Task: Log work in the project AgileInsight for the issue 'Implement a new cloud-based talent management system for a company with advanced talent acquisition and performance evaluation features' spent time as '4w 5d 10h 46m' and remaining time as '2w 4d 11h 27m' and add a flag. Now add the issue to the epic 'DevOps automation'. Log work in the project AgileInsight for the issue 'Integrate a new appointment booking feature into an existing service provider mobile application to enhance convenience and scheduling for customers' spent time as '4w 5d 9h 38m' and remaining time as '5w 3d 1h 7m' and clone the issue. Now add the issue to the epic 'Data center consolidation'
Action: Mouse moved to (232, 68)
Screenshot: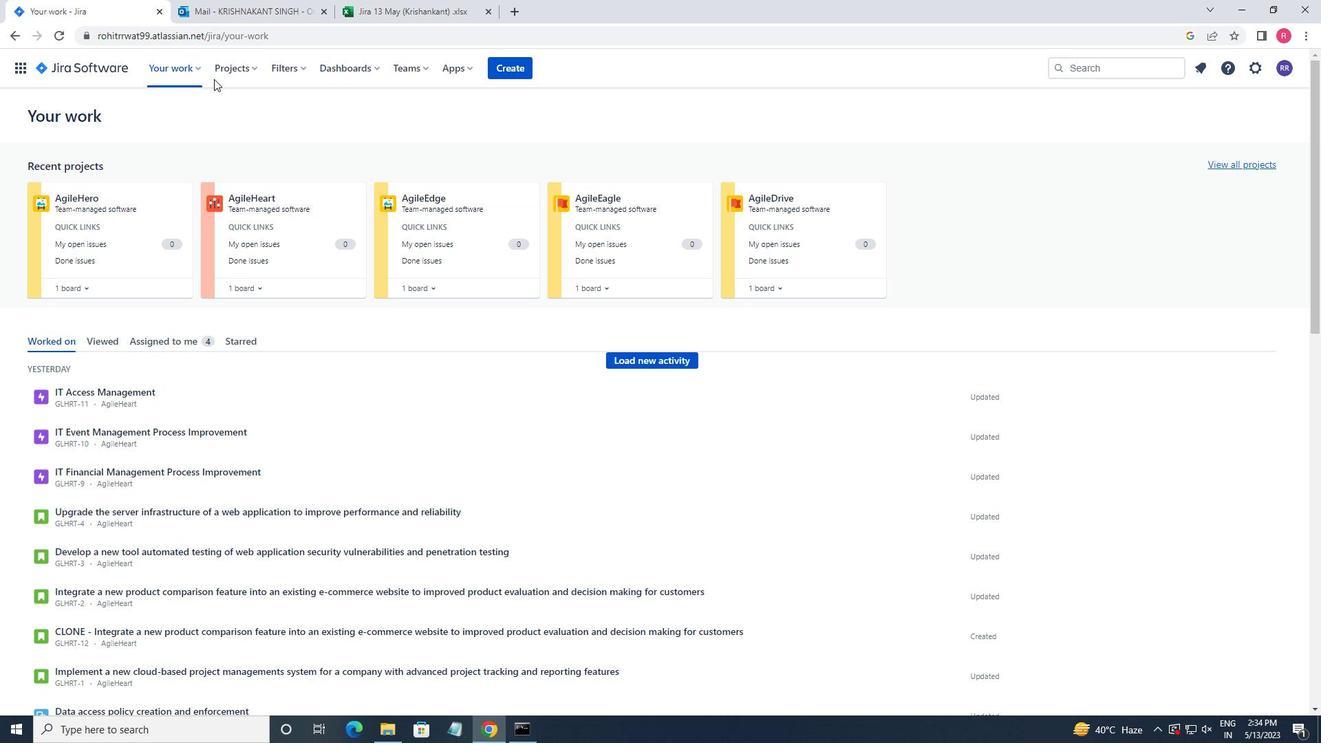 
Action: Mouse pressed left at (232, 68)
Screenshot: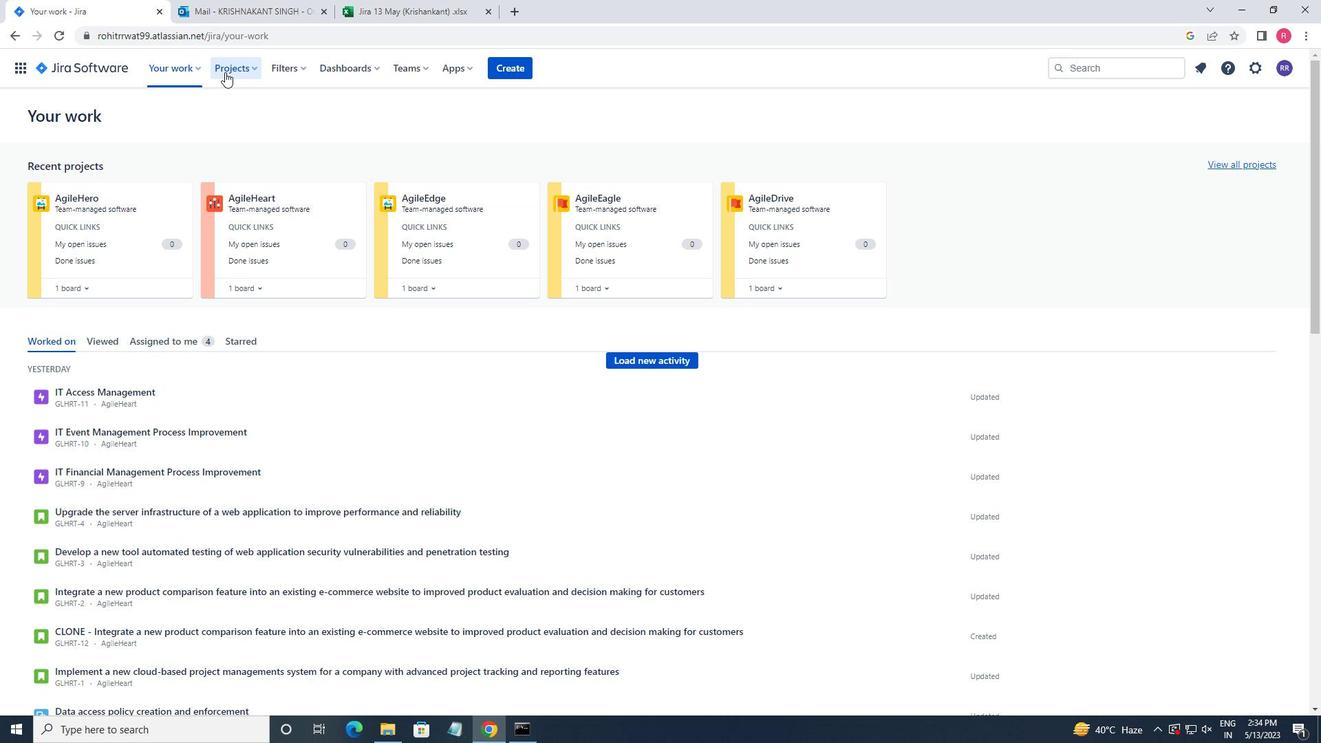 
Action: Mouse moved to (258, 136)
Screenshot: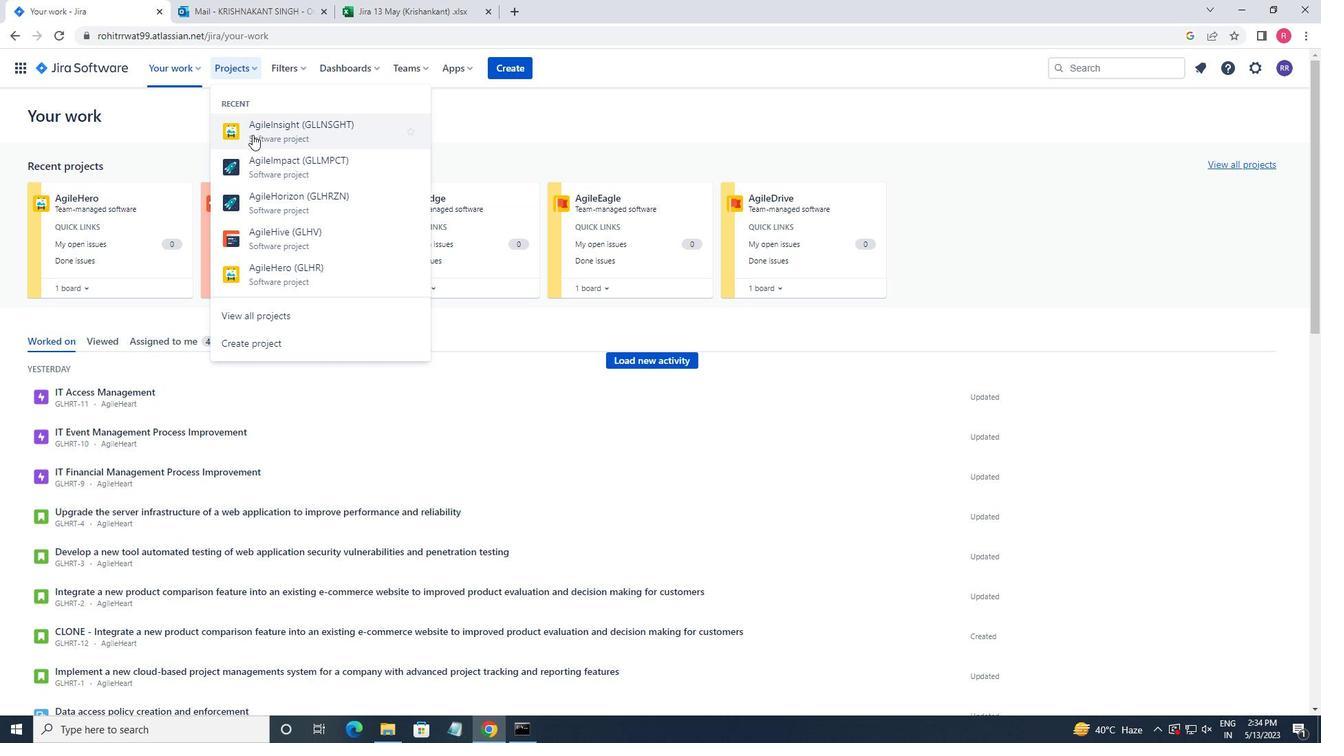 
Action: Mouse pressed left at (258, 136)
Screenshot: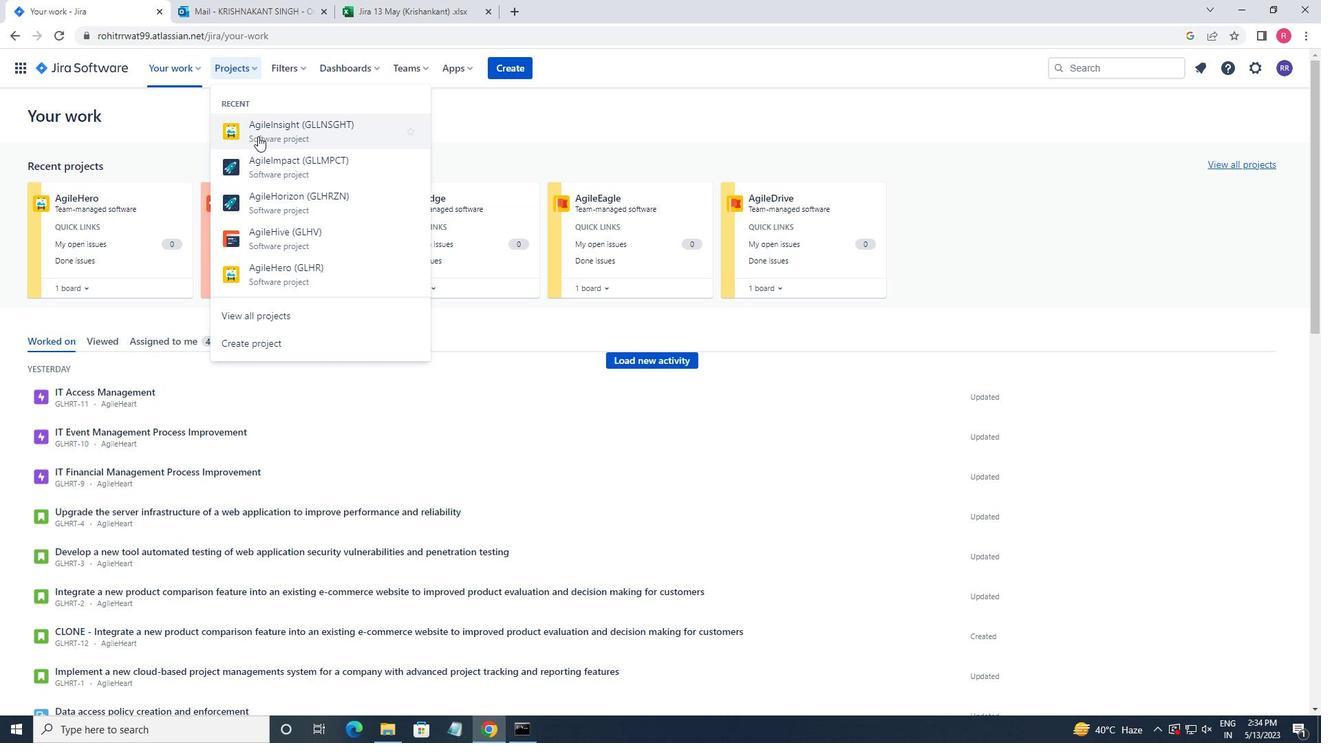 
Action: Mouse moved to (48, 214)
Screenshot: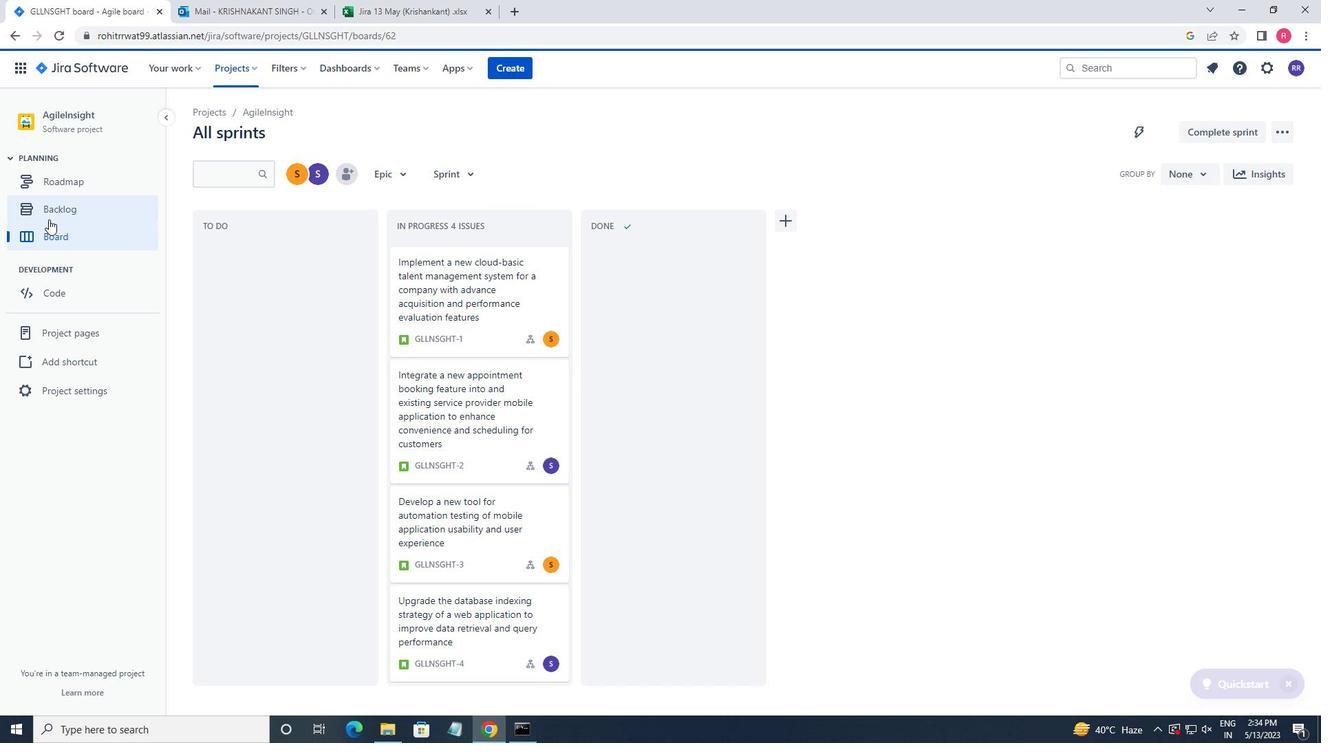 
Action: Mouse pressed left at (48, 214)
Screenshot: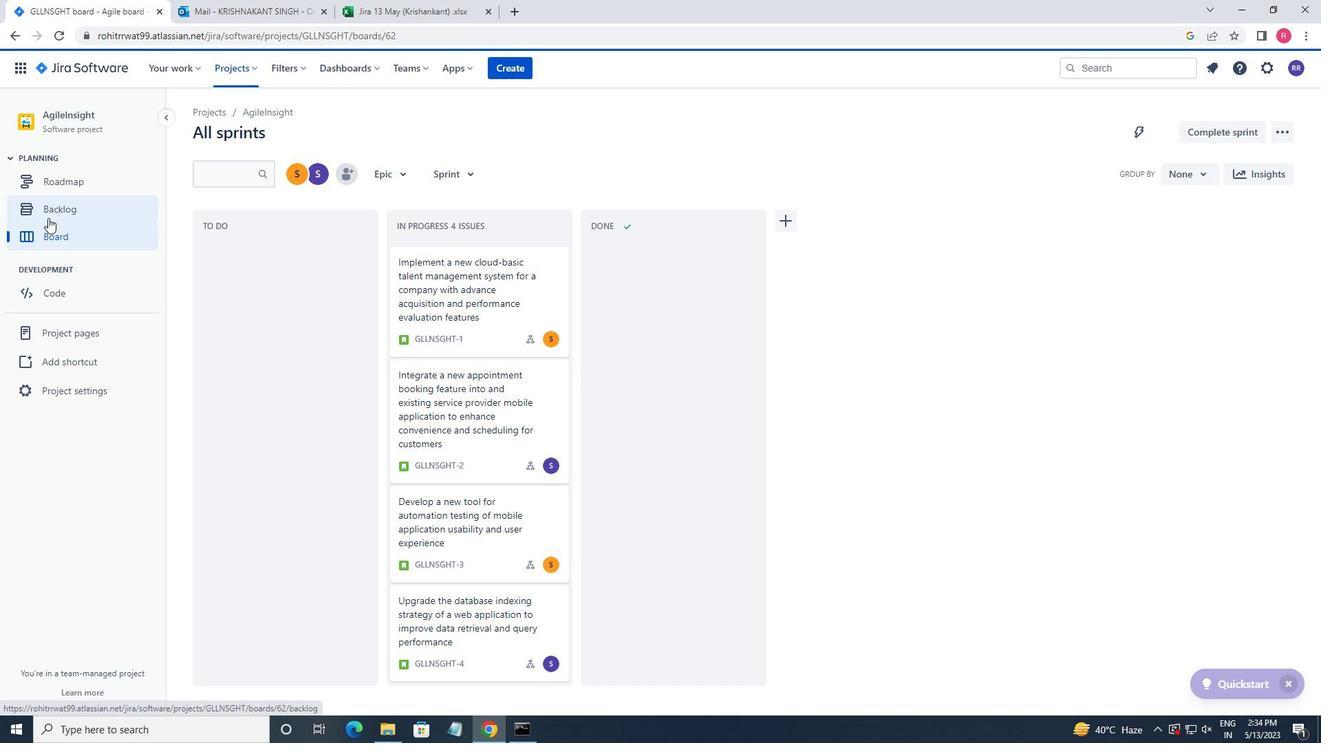 
Action: Mouse moved to (1051, 259)
Screenshot: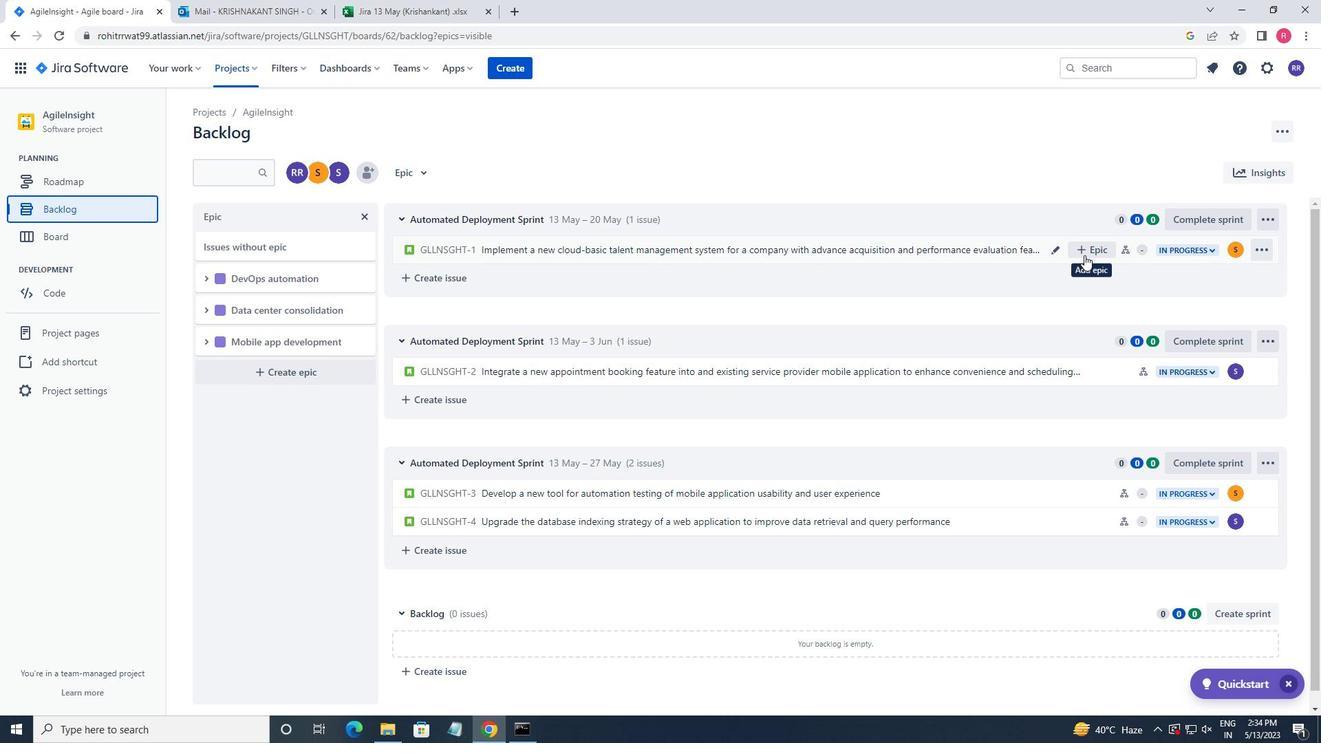 
Action: Mouse pressed left at (1051, 259)
Screenshot: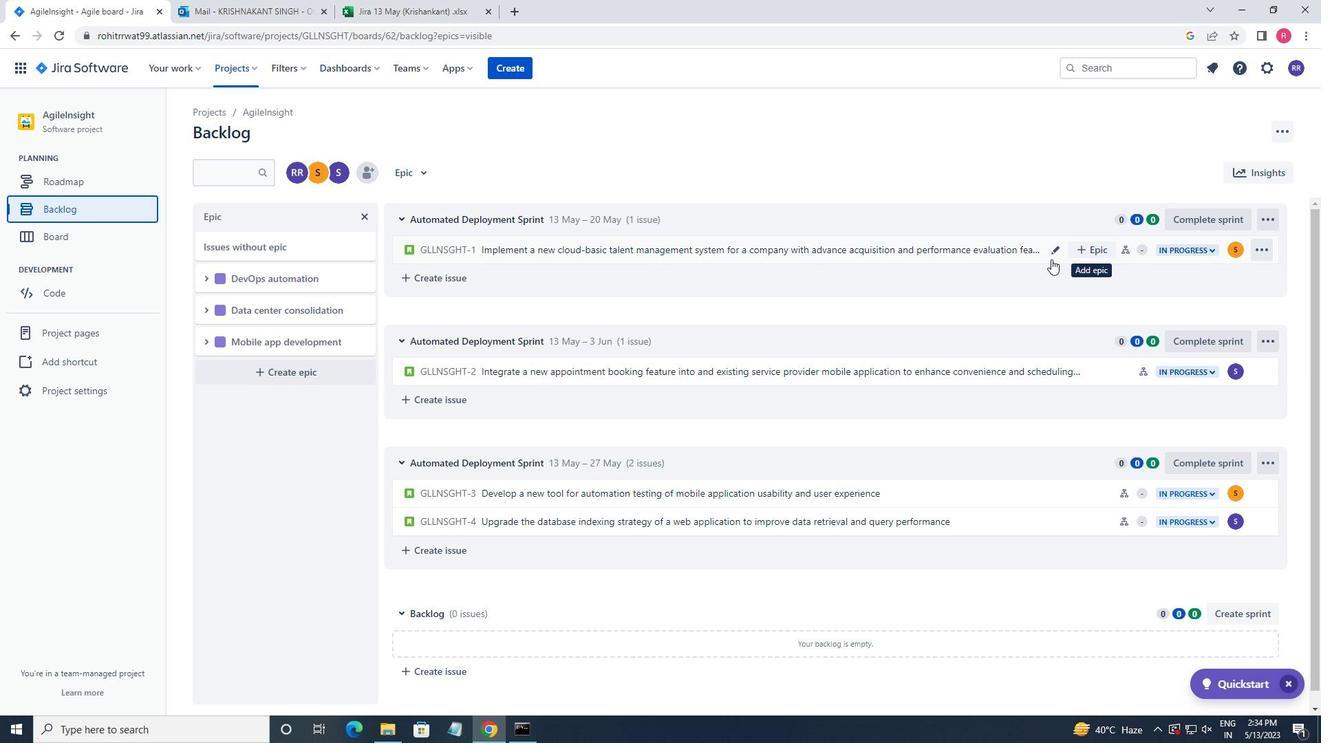 
Action: Mouse moved to (1266, 216)
Screenshot: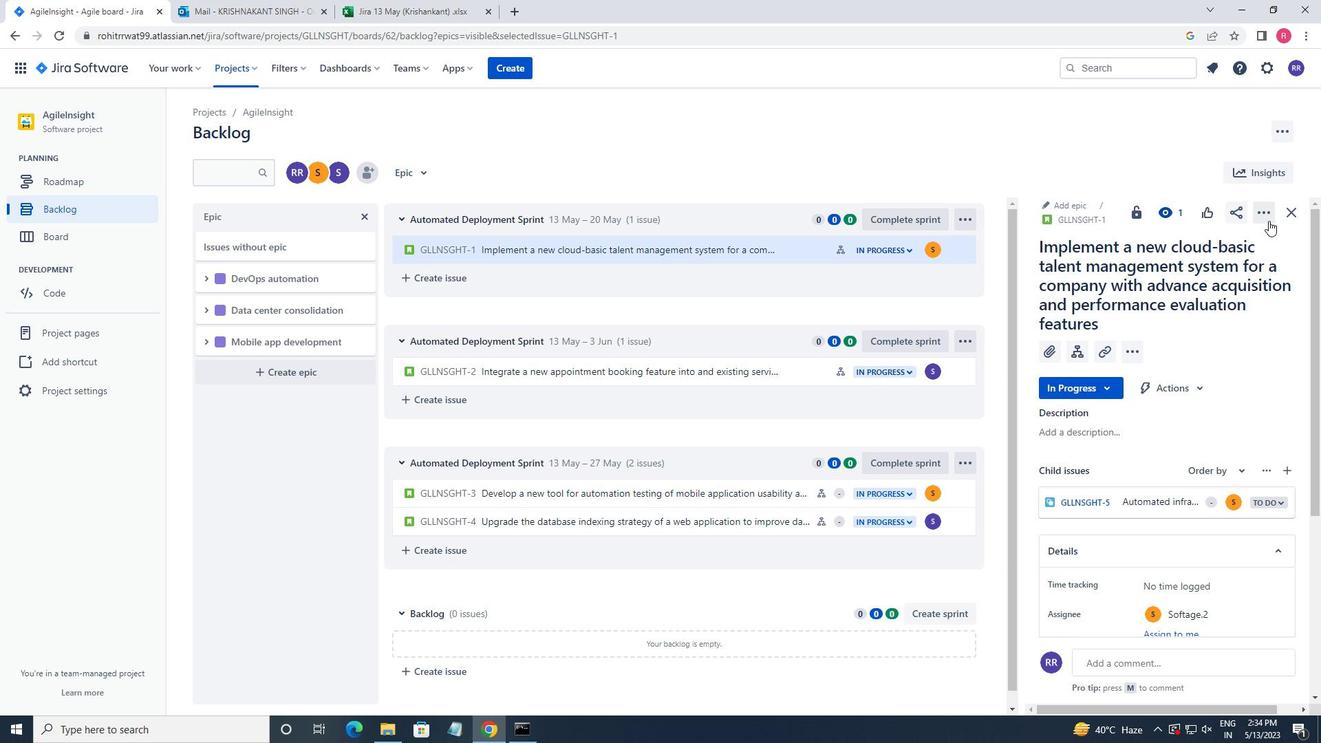 
Action: Mouse pressed left at (1266, 216)
Screenshot: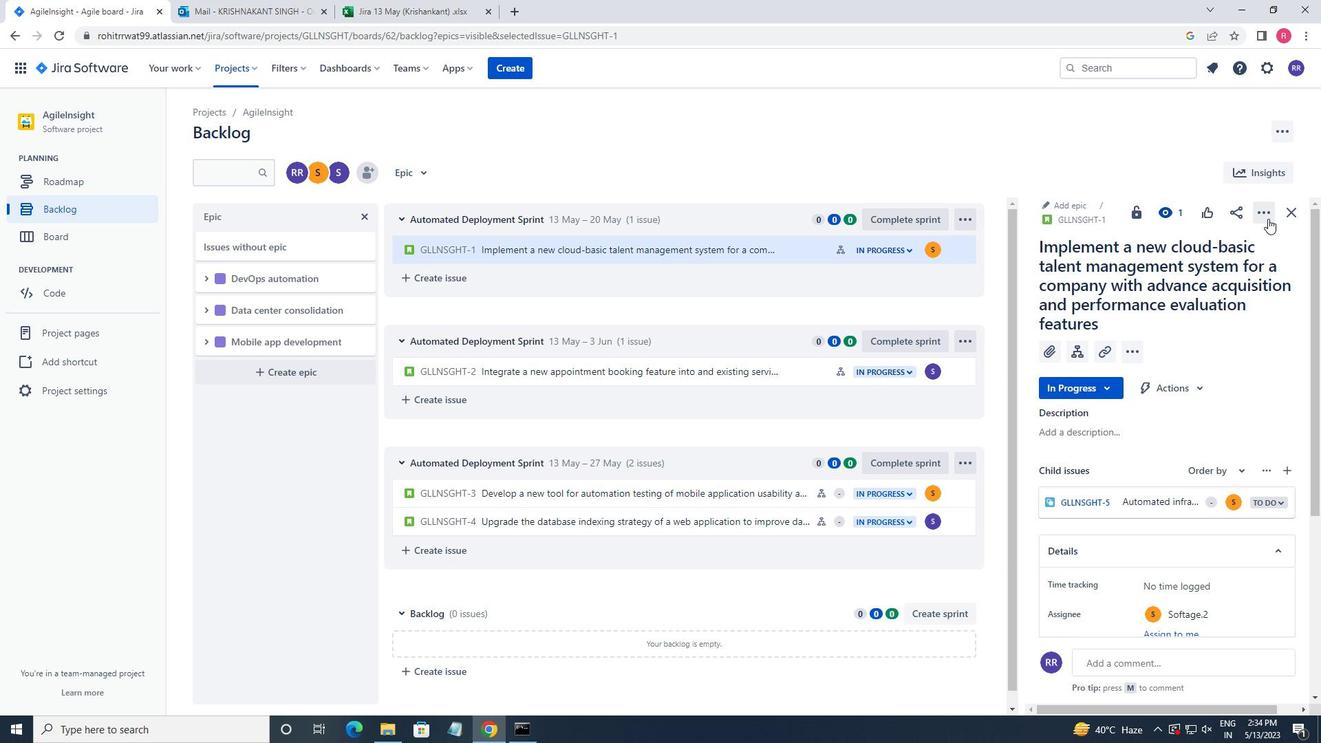 
Action: Mouse moved to (1222, 246)
Screenshot: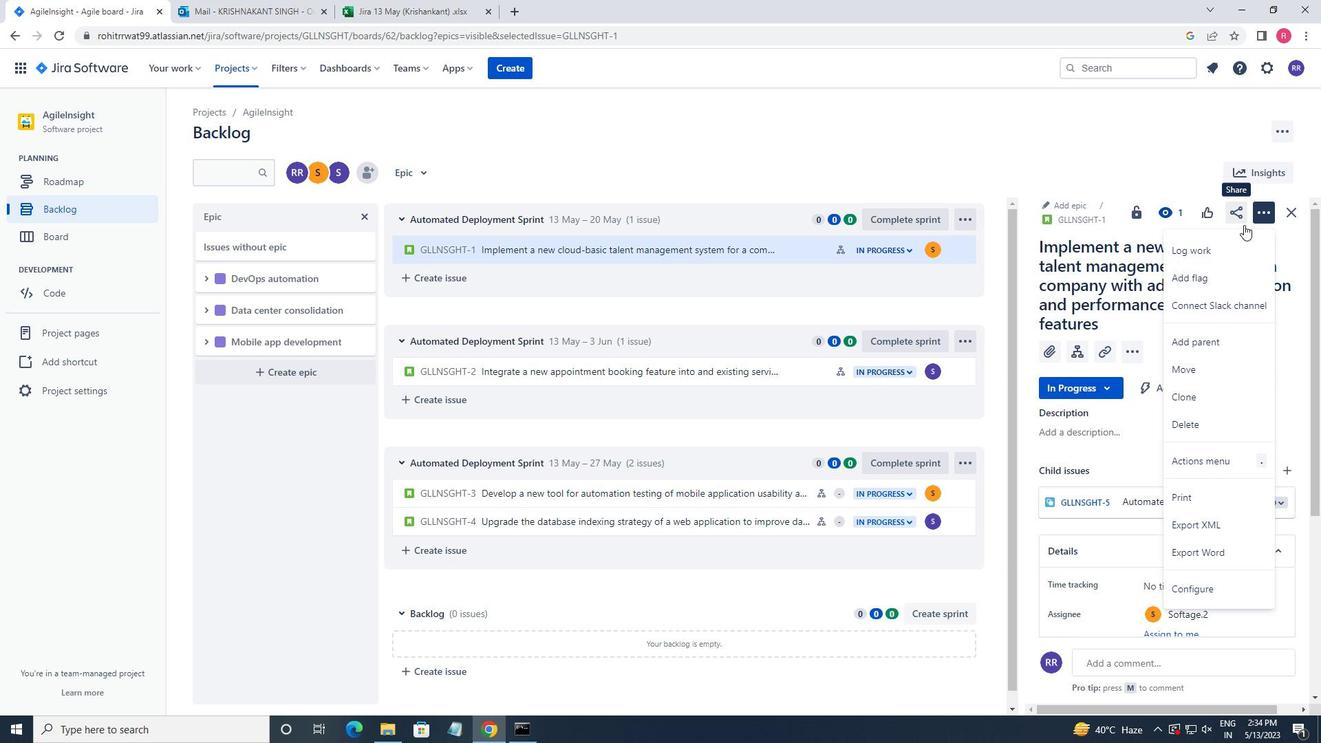 
Action: Mouse pressed left at (1222, 246)
Screenshot: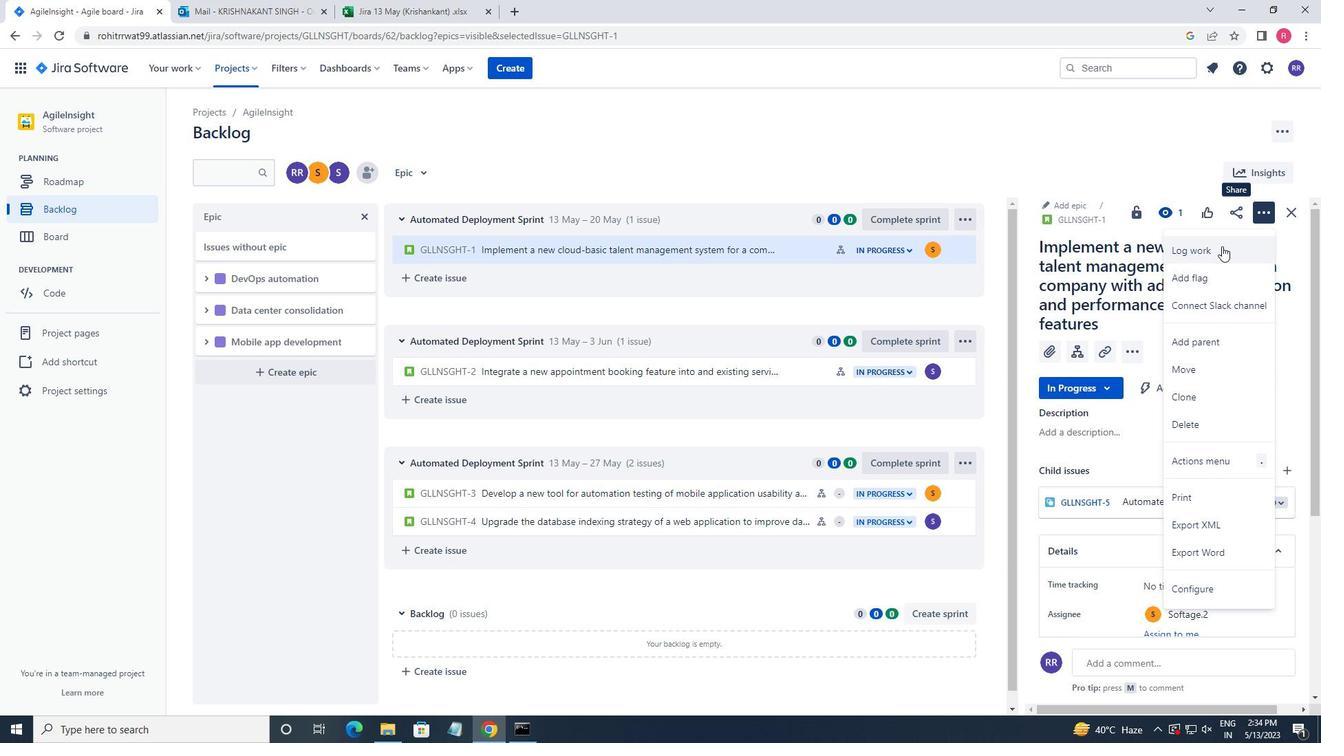 
Action: Mouse moved to (1118, 251)
Screenshot: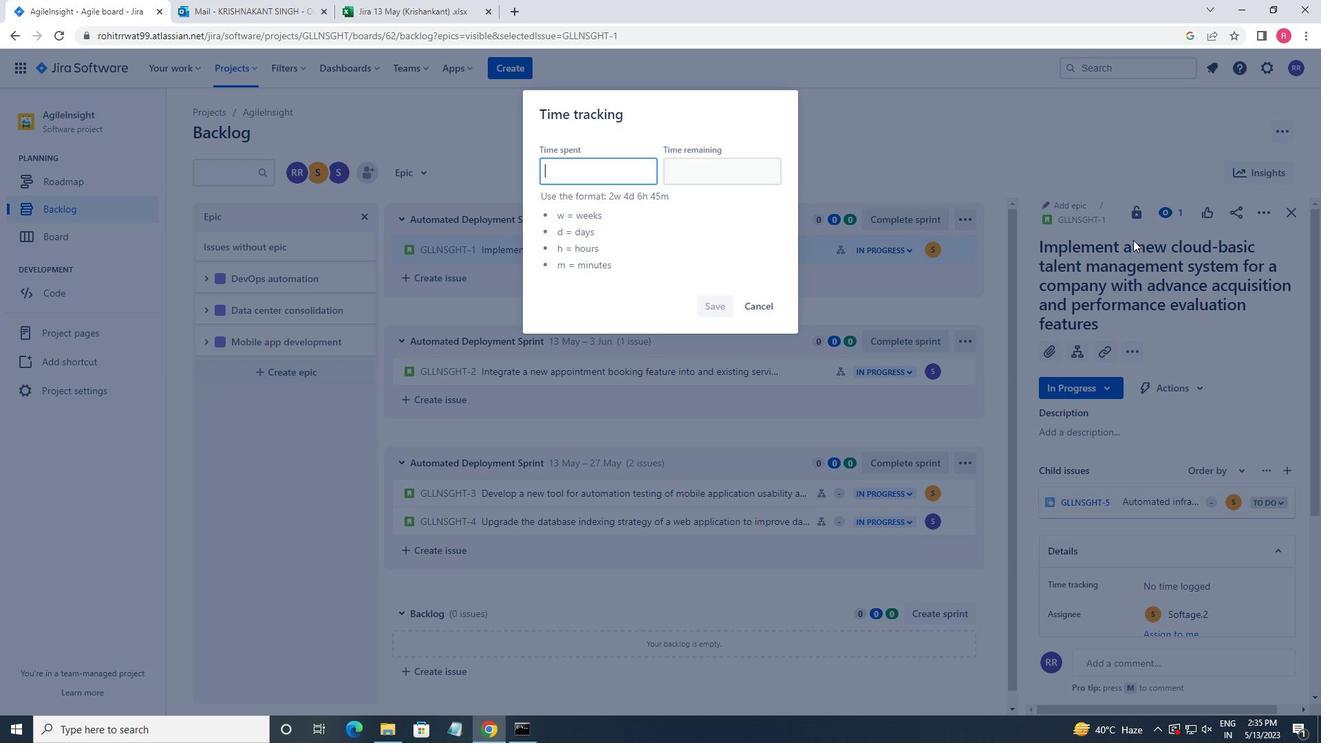 
Action: Key pressed 2w<Key.space>4d<Key.space>11h<Key.space>27m<Key.tab>
Screenshot: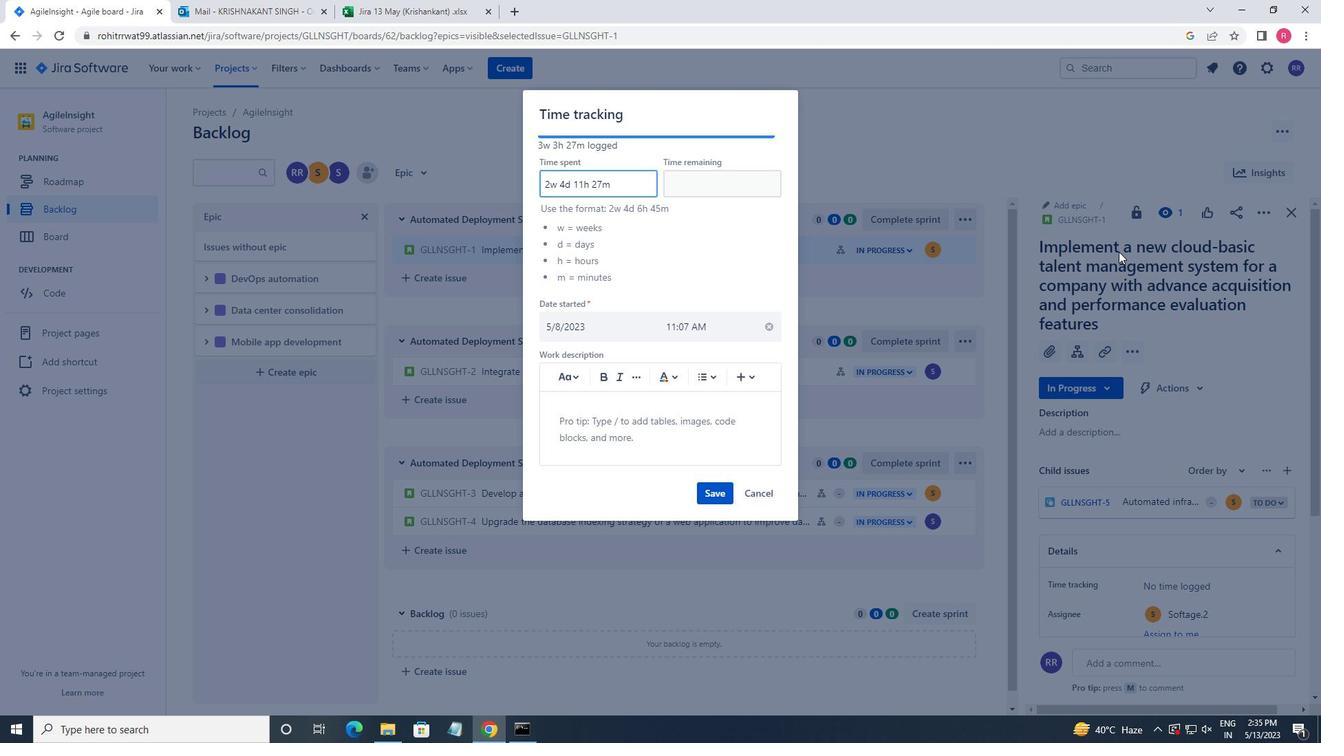 
Action: Mouse moved to (635, 192)
Screenshot: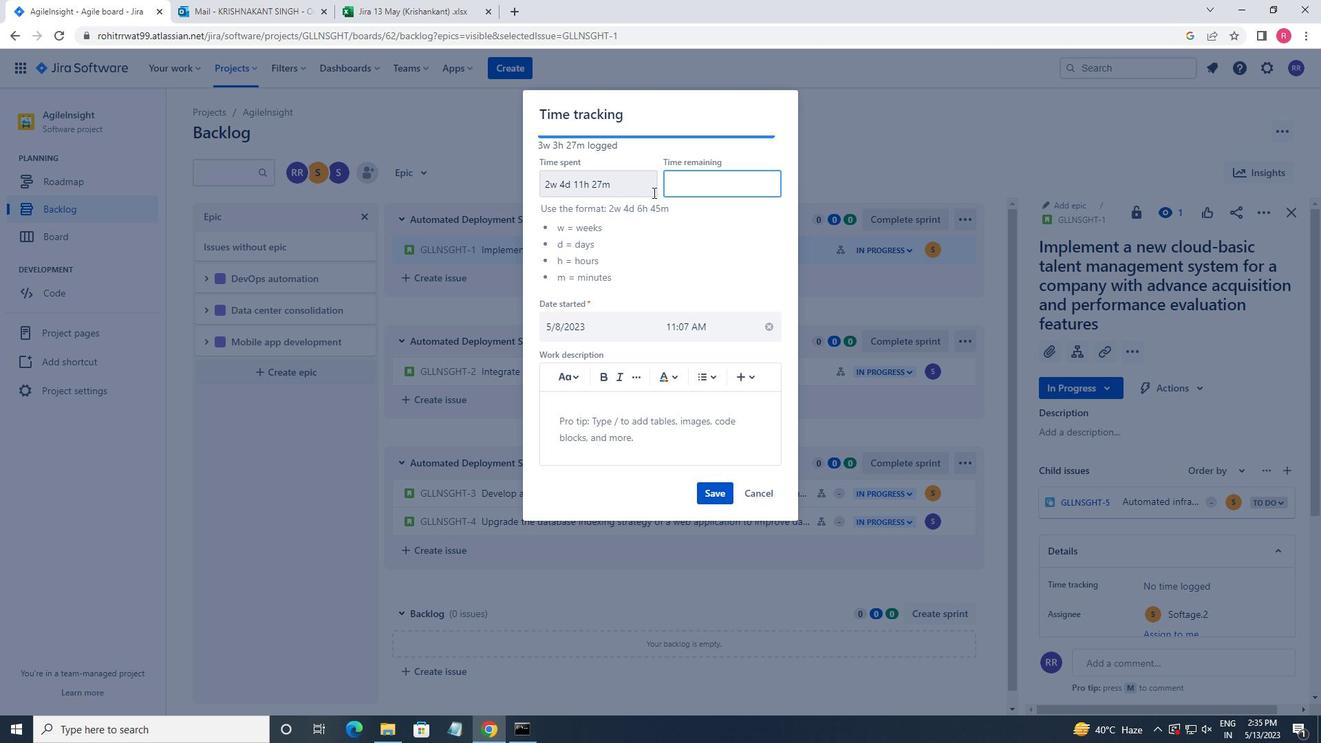 
Action: Mouse pressed left at (635, 192)
Screenshot: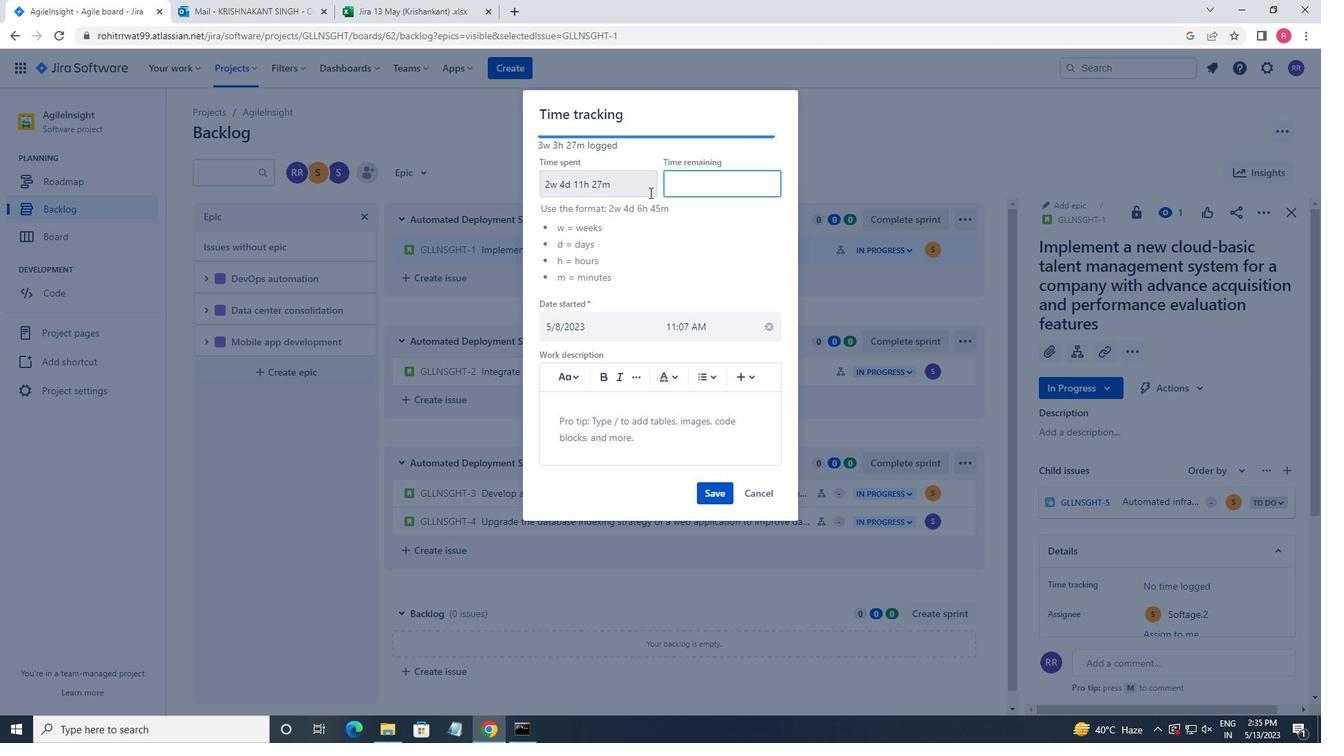 
Action: Key pressed <Key.backspace><Key.backspace><Key.backspace><Key.backspace><Key.backspace><Key.backspace><Key.backspace><Key.backspace><Key.backspace><Key.backspace><Key.backspace><Key.backspace><Key.backspace><Key.backspace><Key.backspace><Key.backspace><Key.backspace><Key.backspace><Key.backspace><Key.backspace><Key.backspace><Key.backspace><Key.backspace><Key.backspace><Key.backspace><Key.backspace><Key.backspace>4w<Key.space>5d<Key.space>100<Key.backspace>h<Key.space>46m<Key.tab>2w<Key.space>4d<Key.space>11h<Key.space>27m
Screenshot: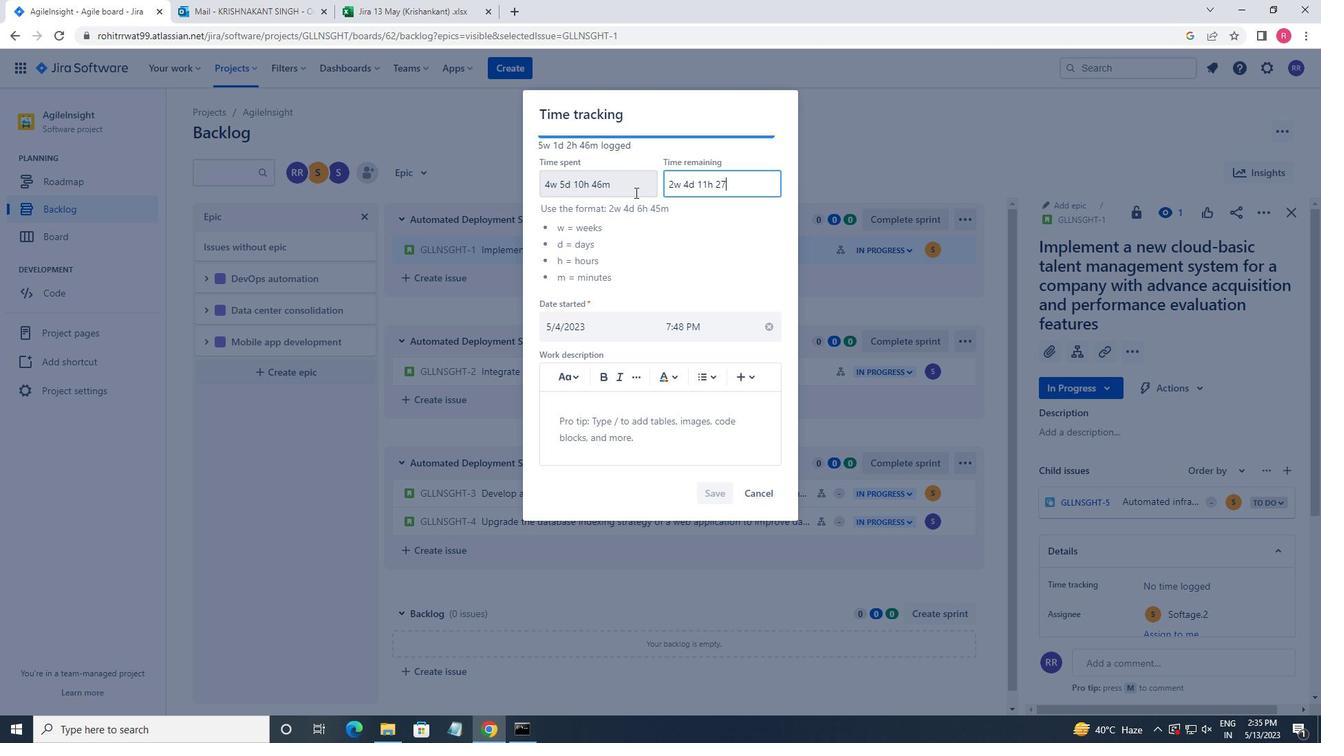 
Action: Mouse moved to (703, 497)
Screenshot: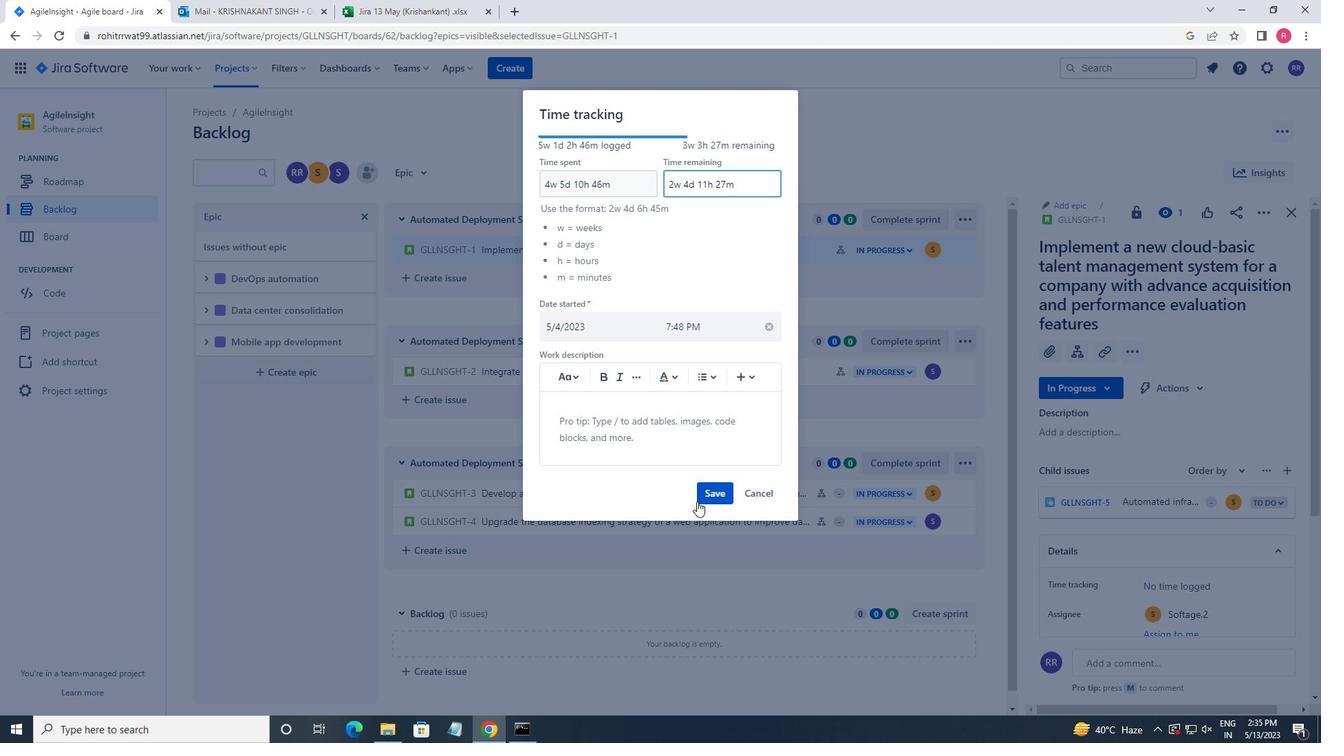 
Action: Mouse pressed left at (703, 497)
Screenshot: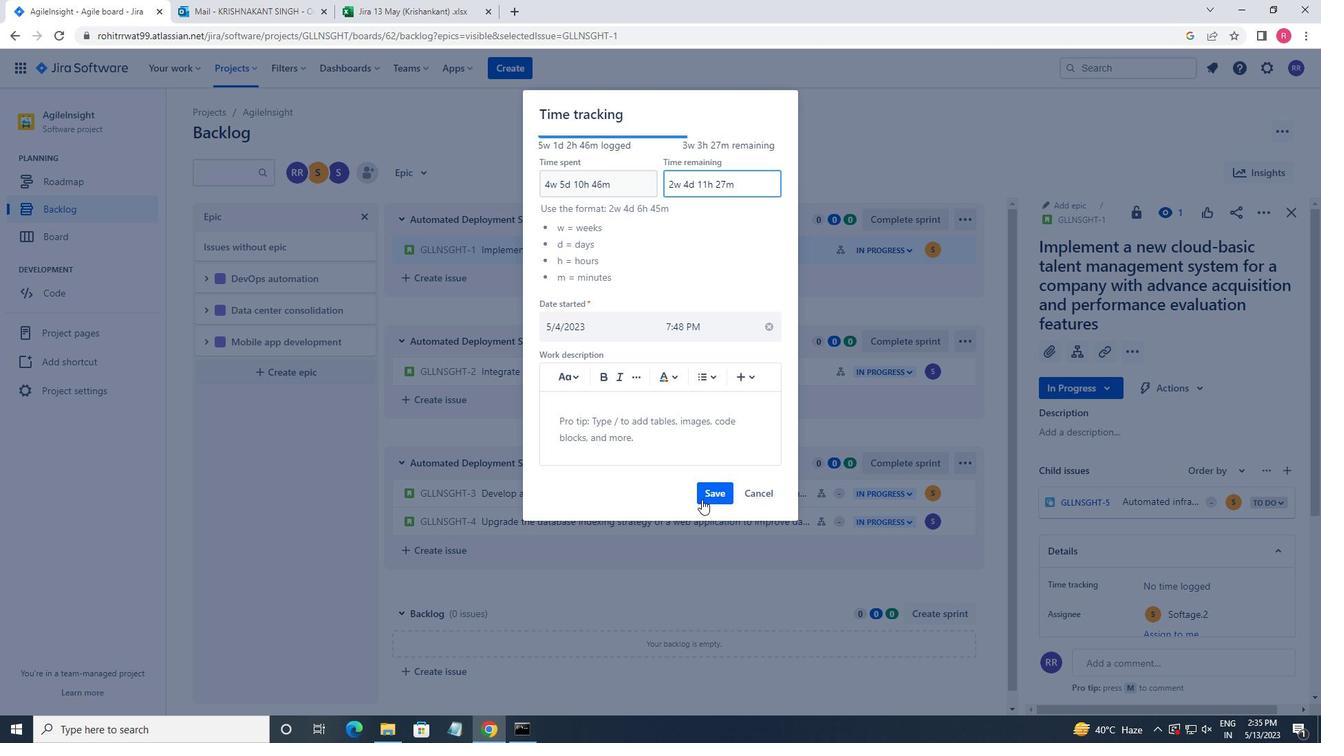 
Action: Mouse moved to (1267, 204)
Screenshot: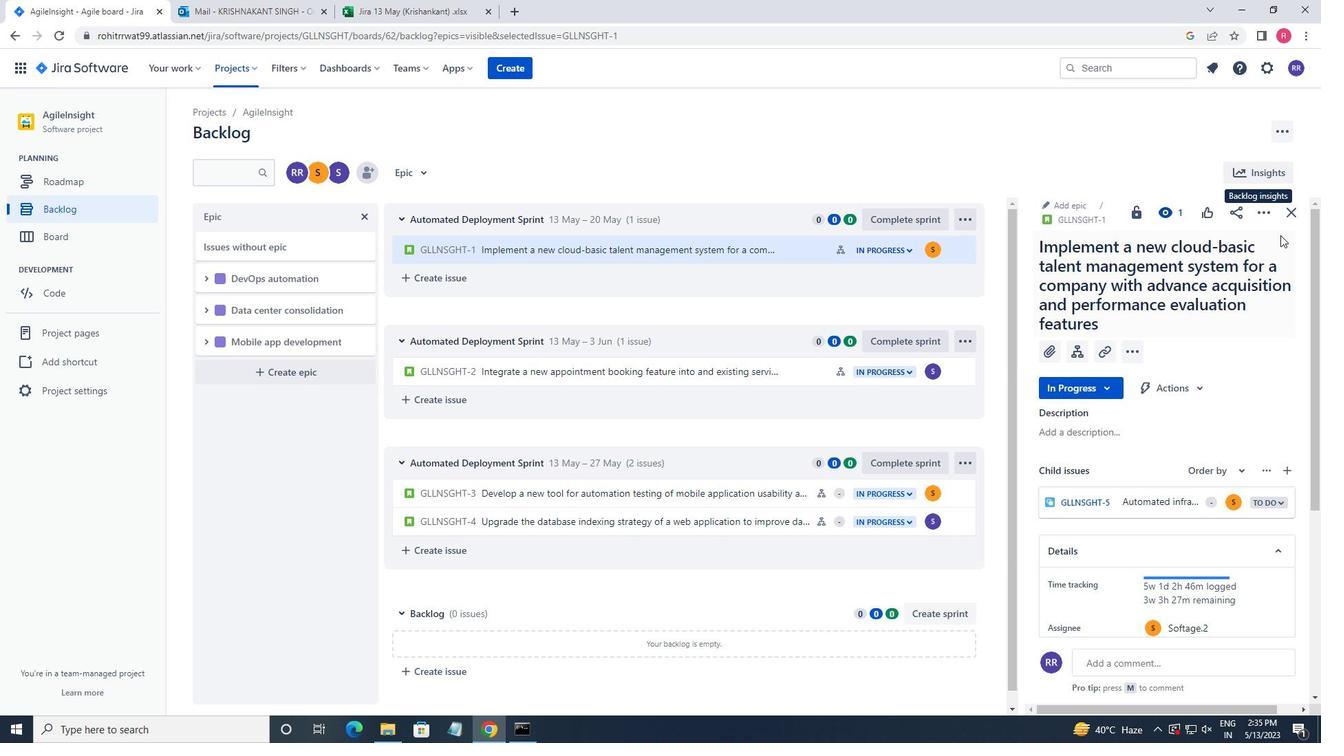 
Action: Mouse pressed left at (1267, 204)
Screenshot: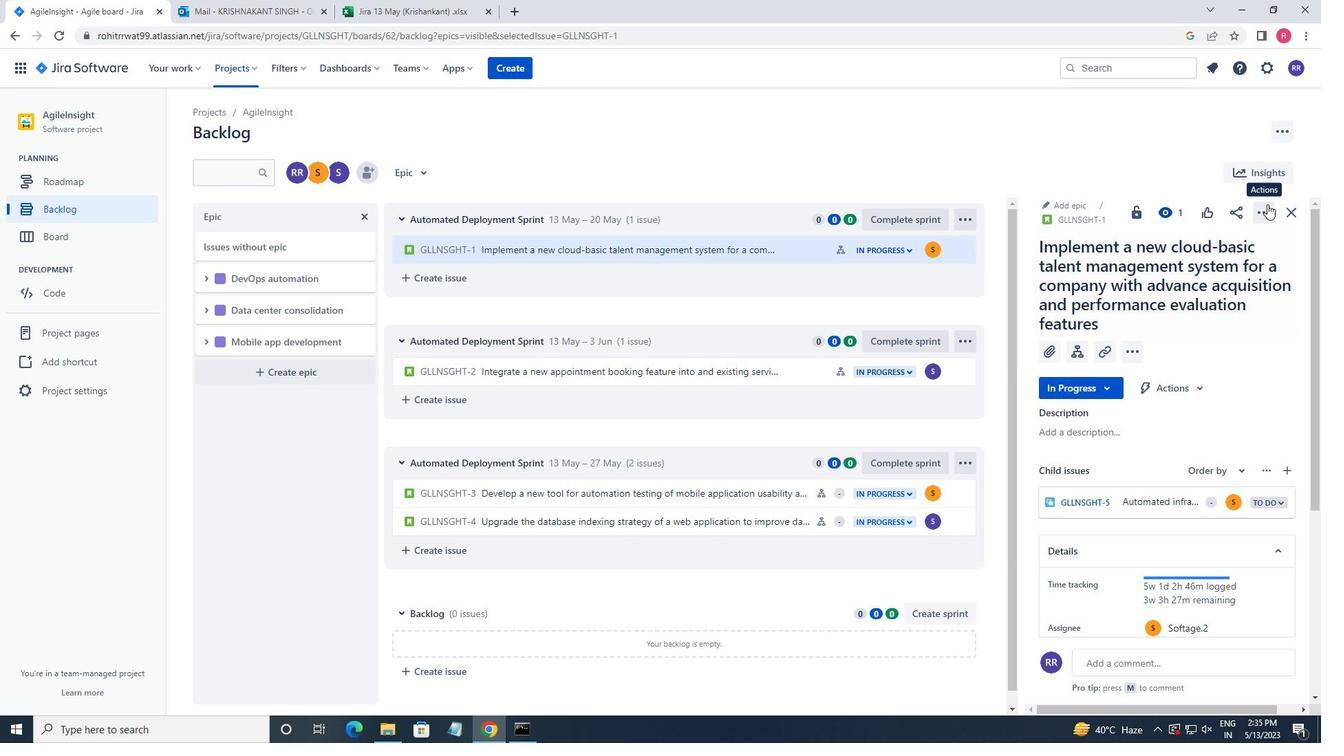 
Action: Mouse moved to (1220, 281)
Screenshot: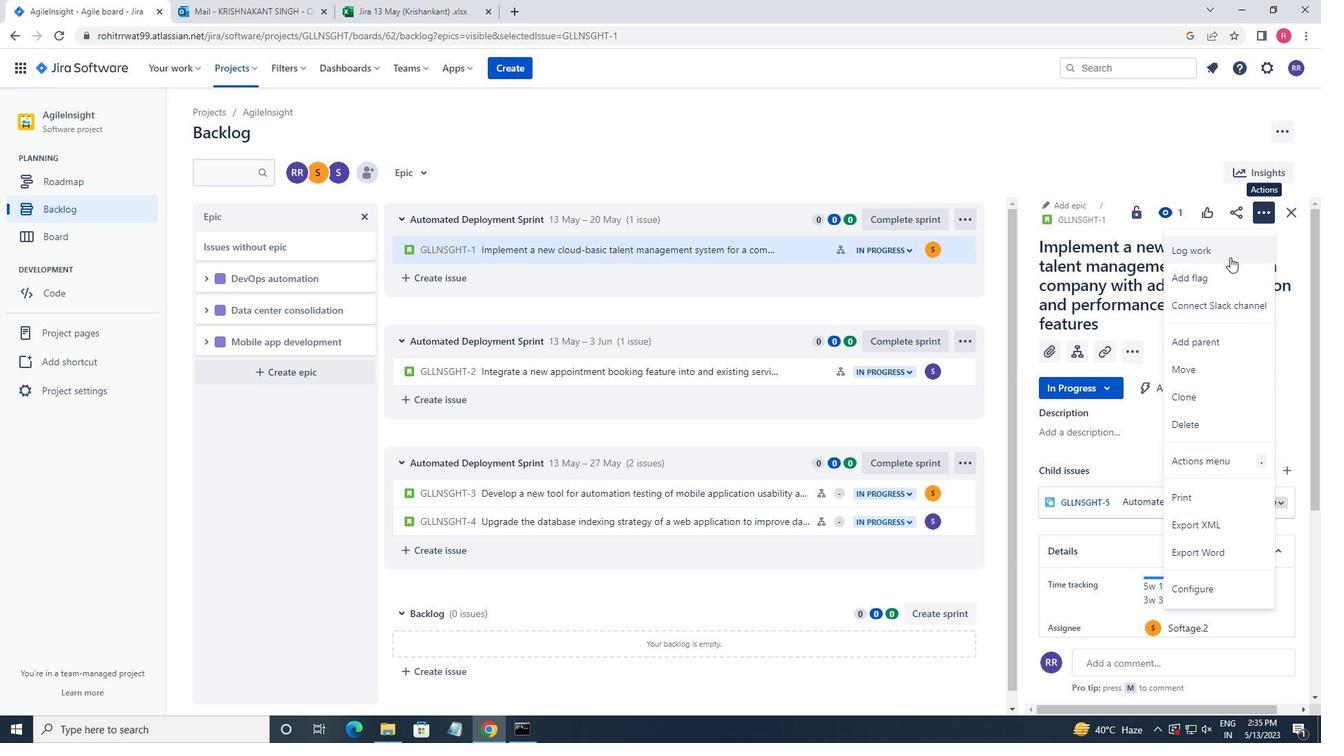 
Action: Mouse pressed left at (1220, 281)
Screenshot: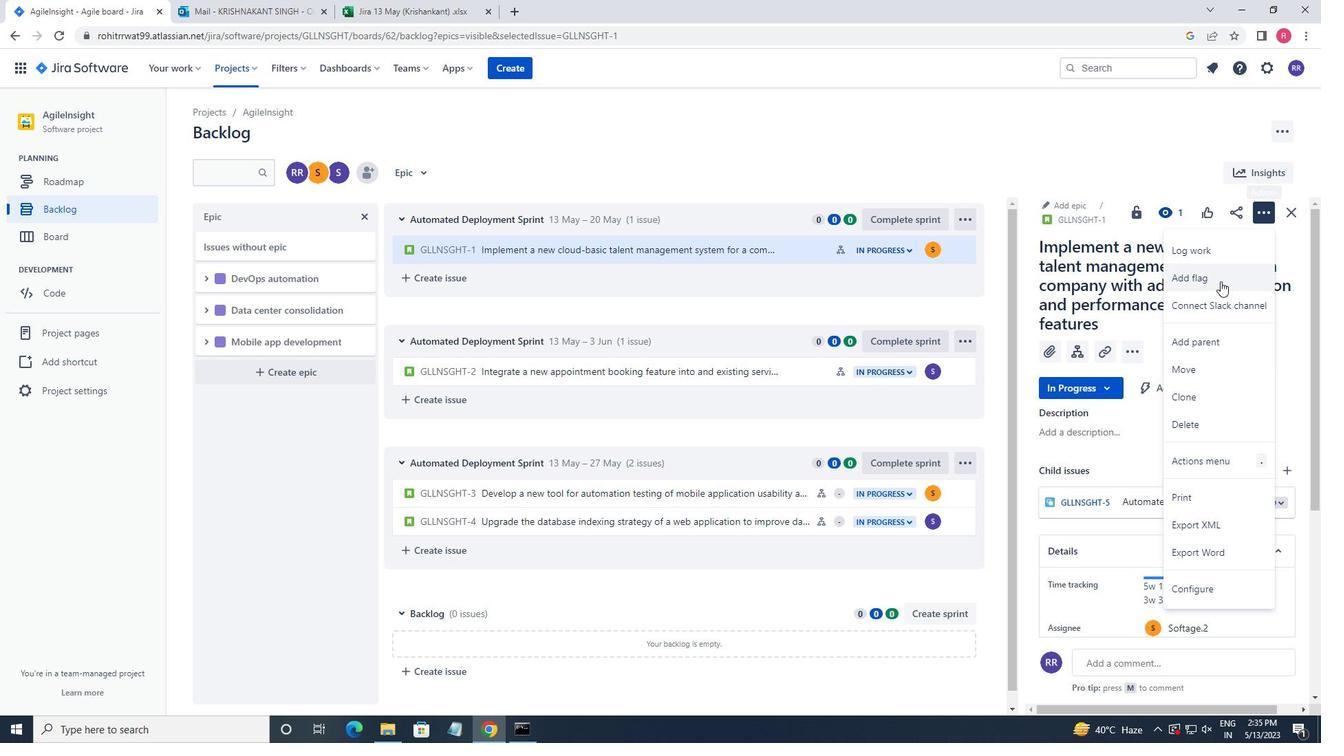 
Action: Mouse moved to (789, 252)
Screenshot: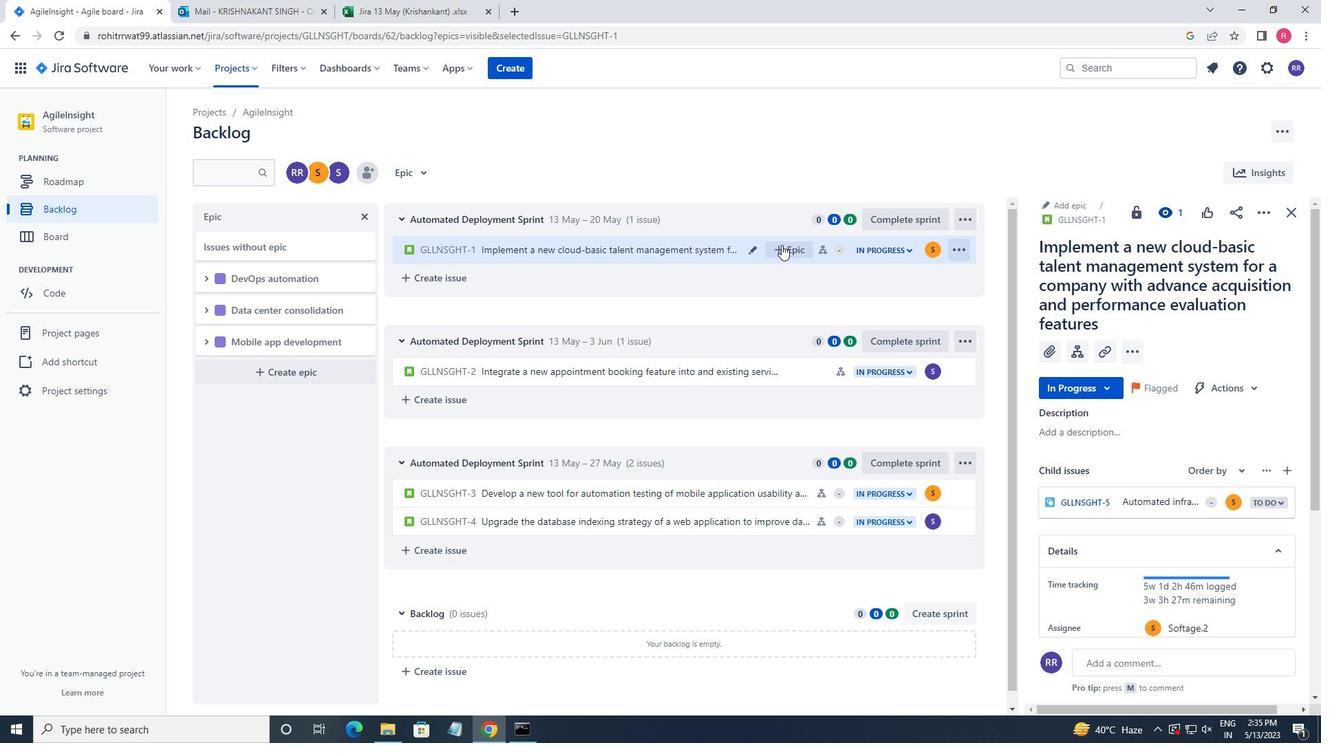
Action: Mouse pressed left at (789, 252)
Screenshot: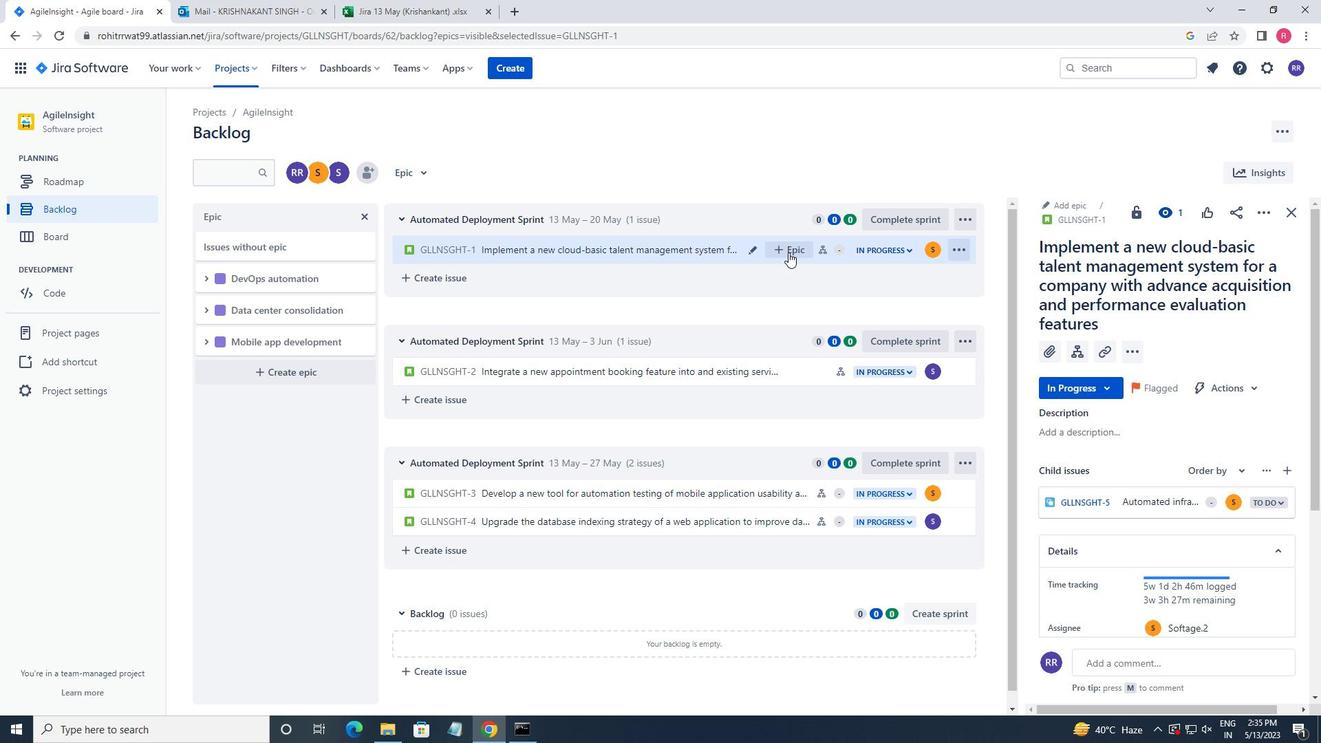 
Action: Mouse moved to (862, 351)
Screenshot: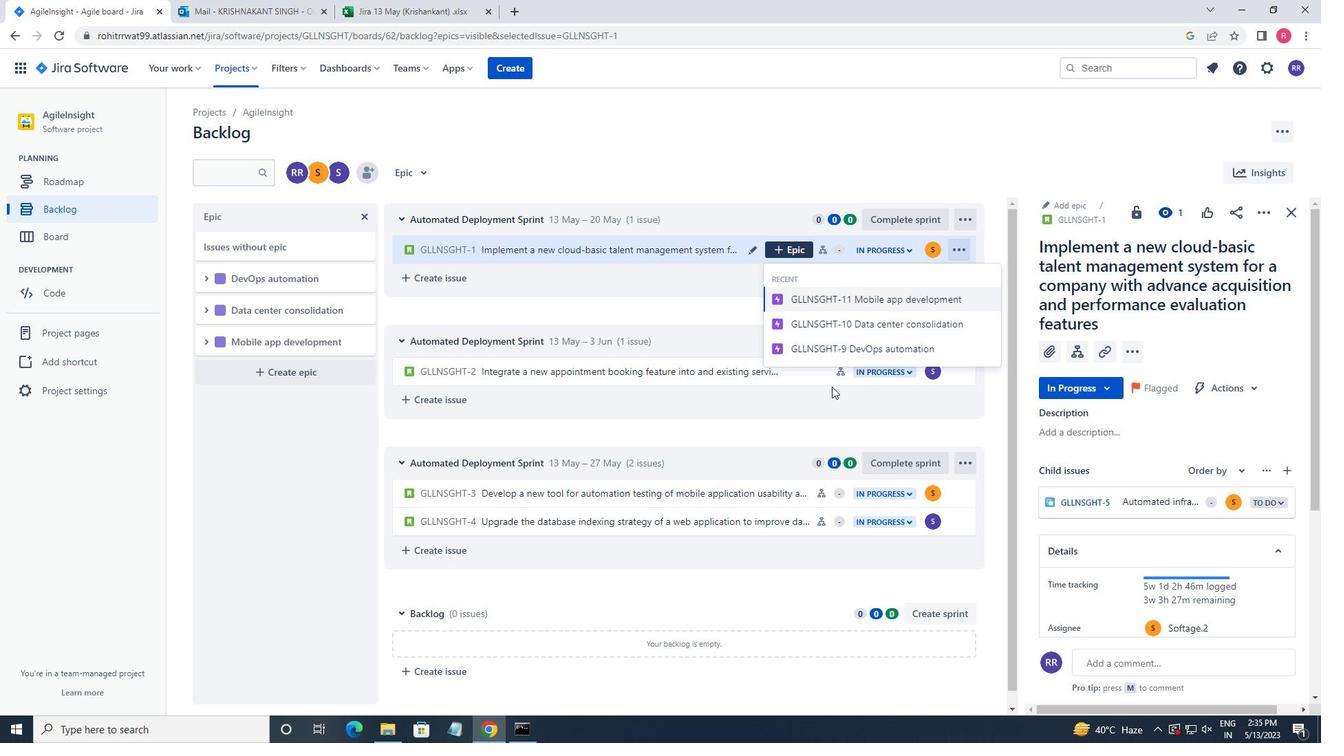 
Action: Mouse pressed left at (862, 351)
Screenshot: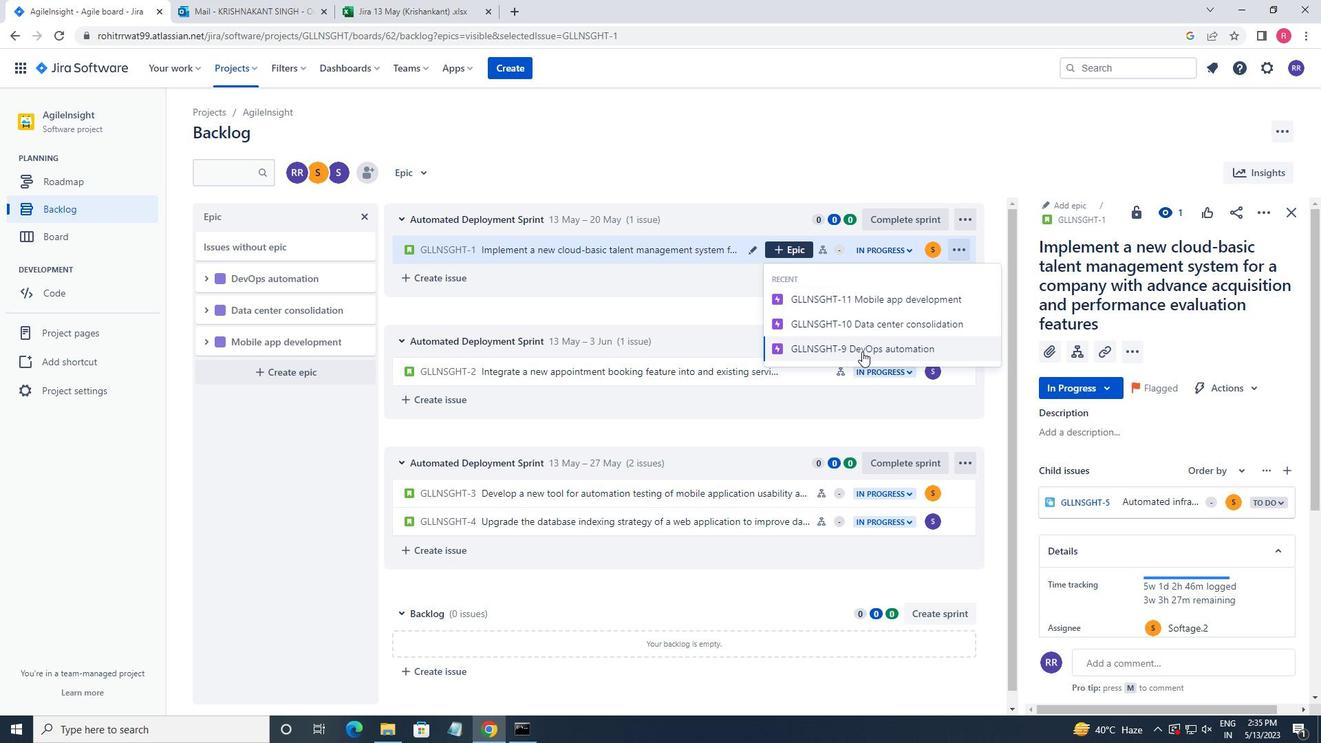
Action: Mouse moved to (815, 379)
Screenshot: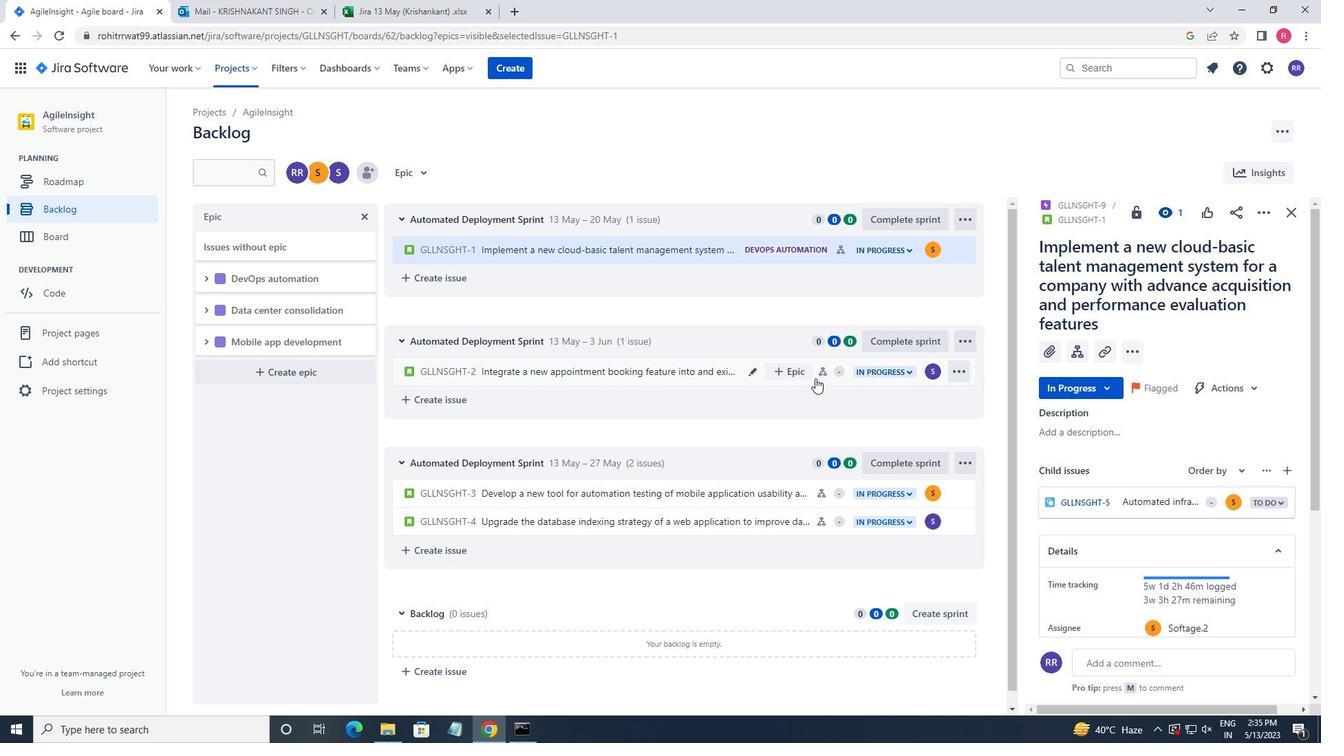 
Action: Mouse pressed left at (815, 379)
Screenshot: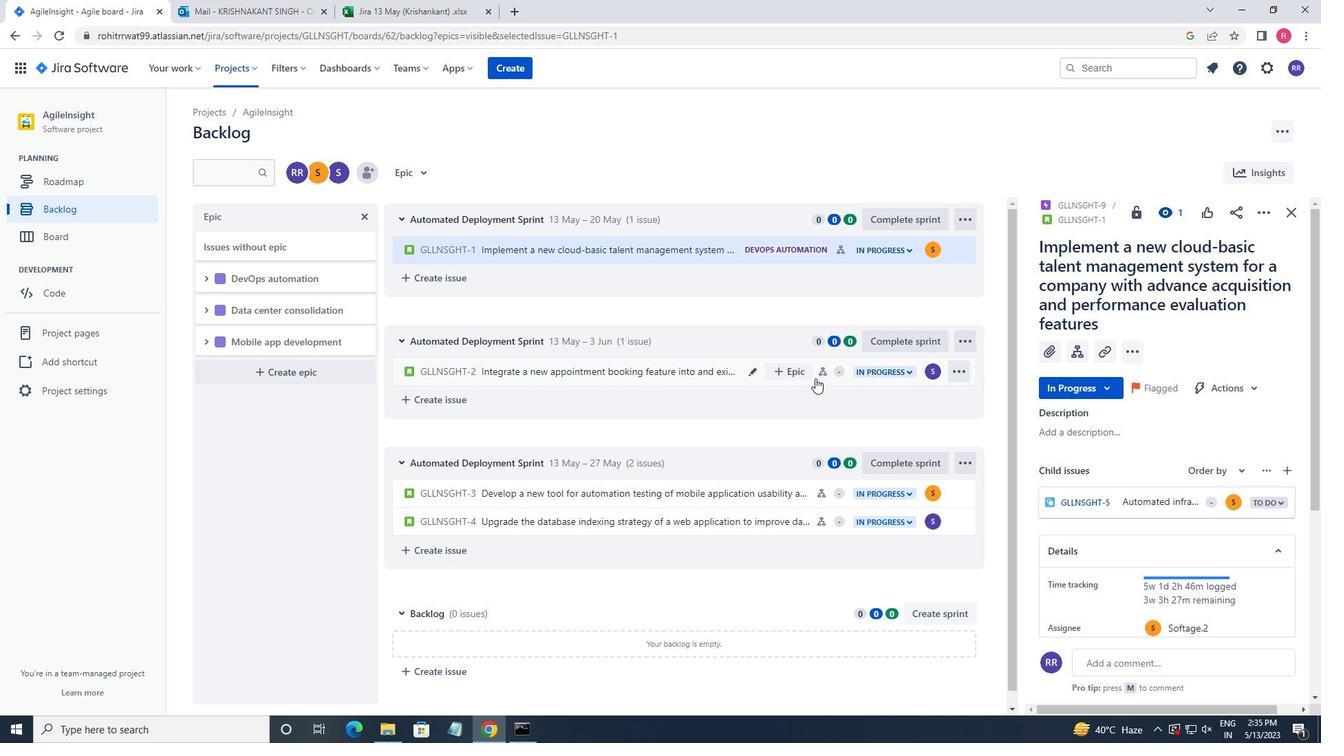 
Action: Mouse moved to (1273, 215)
Screenshot: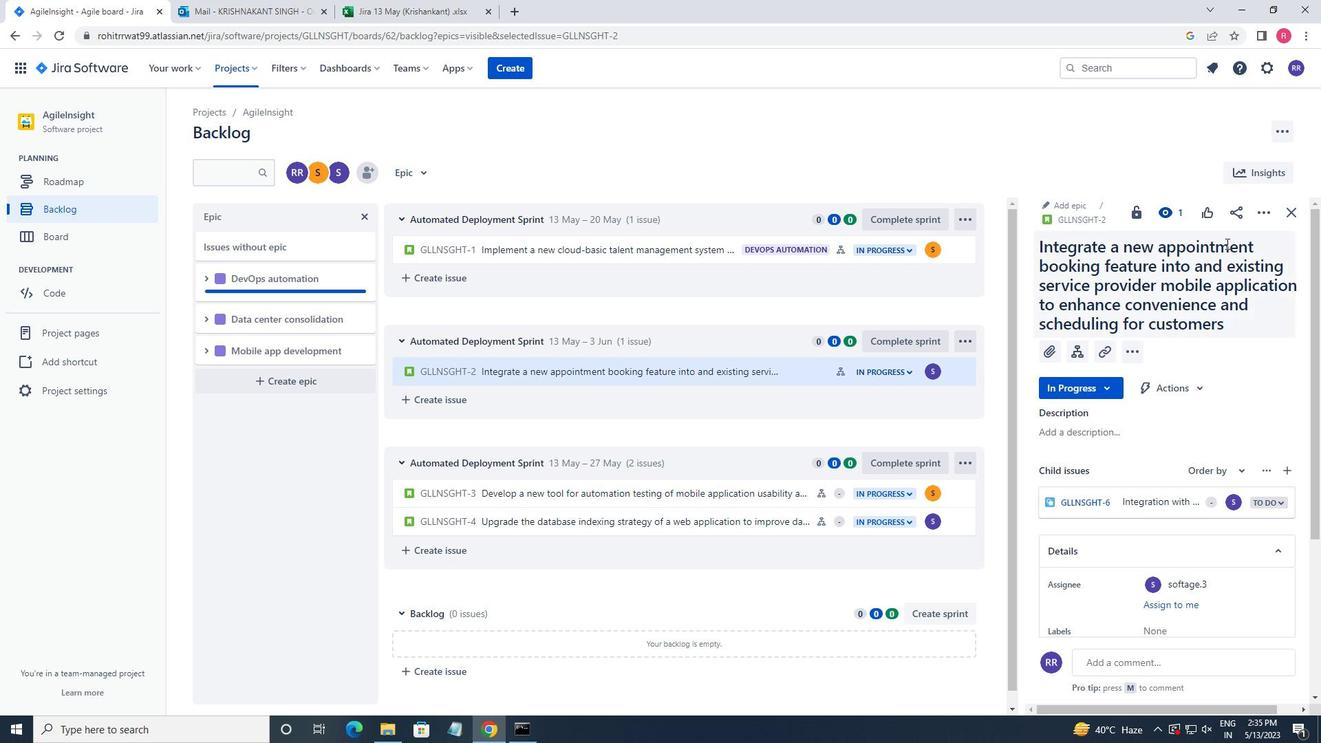 
Action: Mouse pressed left at (1273, 215)
Screenshot: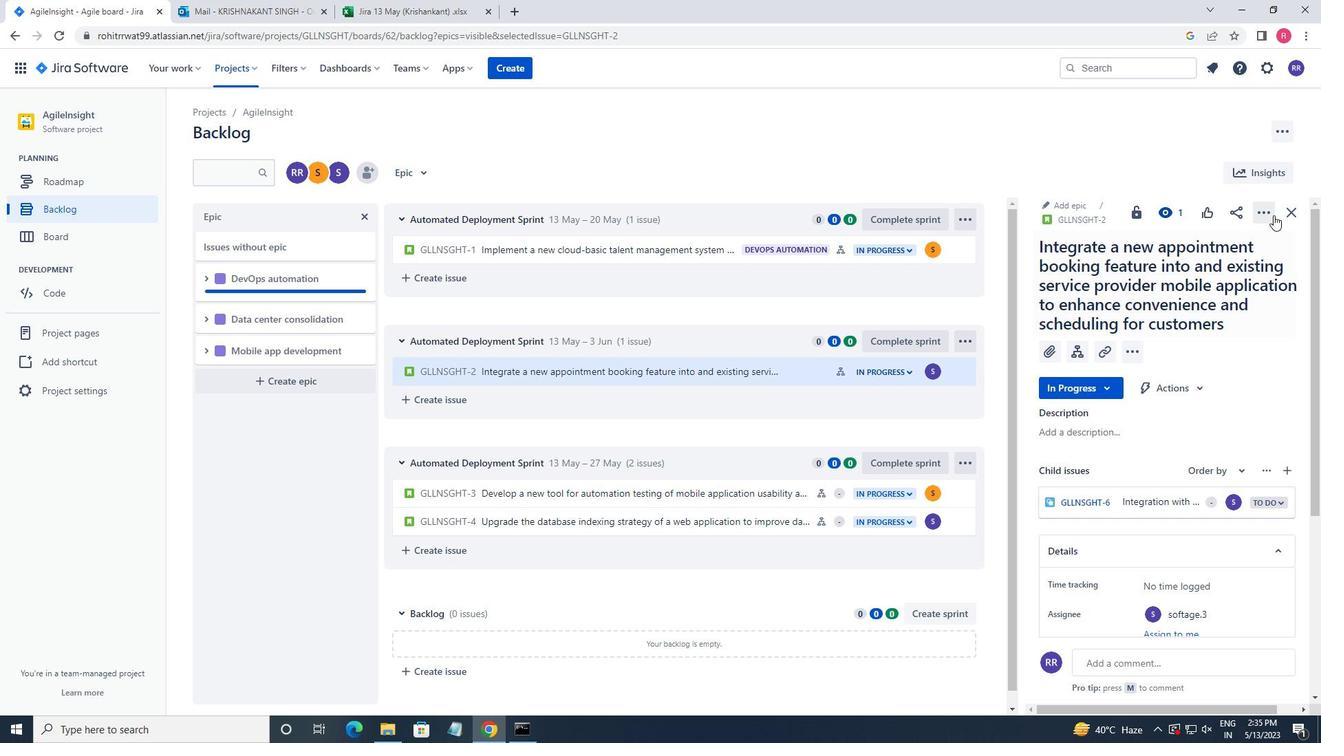 
Action: Mouse moved to (1178, 255)
Screenshot: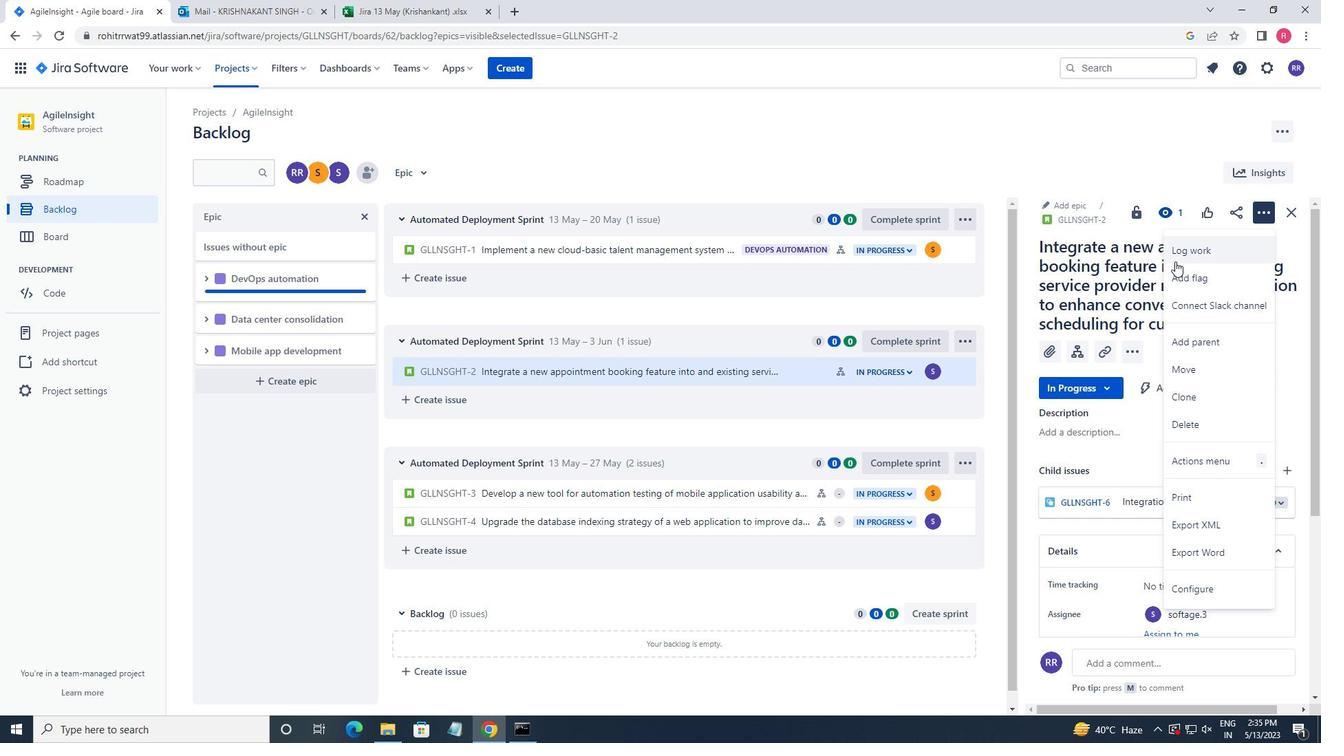 
Action: Mouse pressed left at (1178, 255)
Screenshot: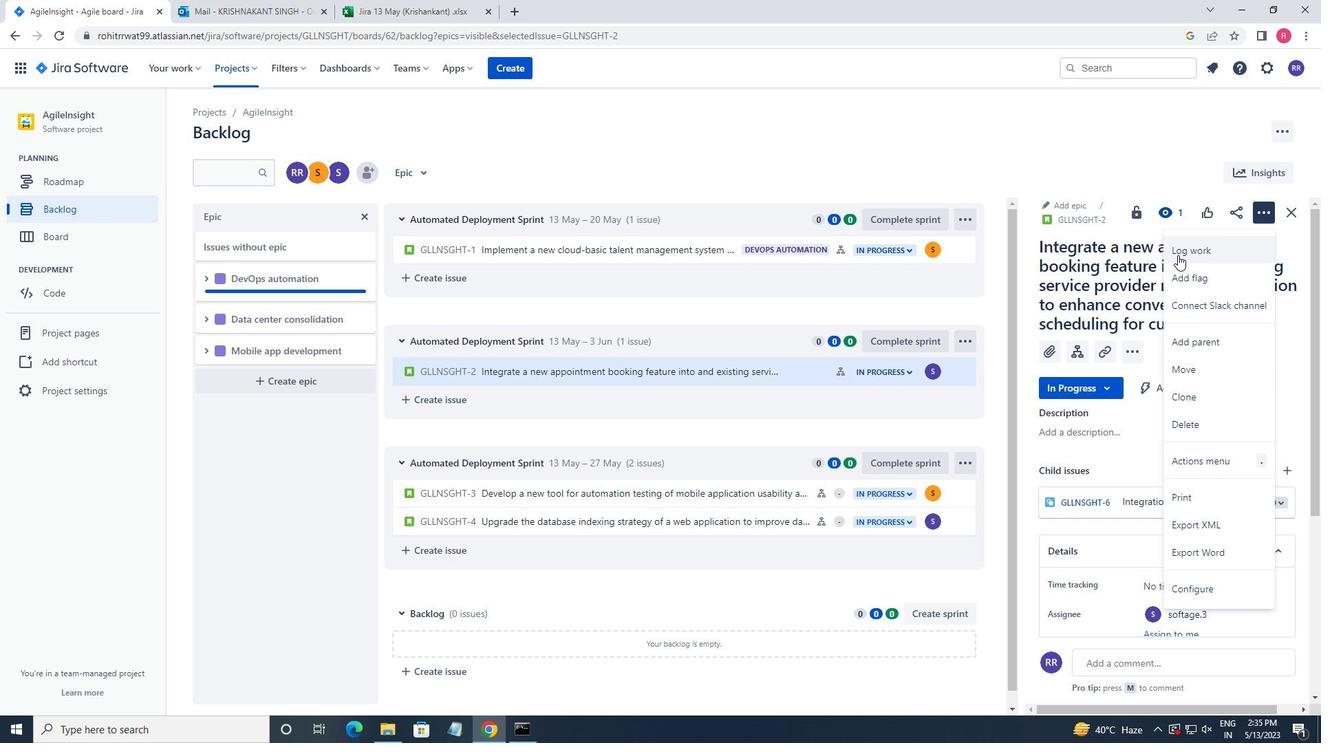 
Action: Key pressed 4w<Key.space>5d<Key.space>9h<Key.space><Key.space>3<Key.backspace><Key.backspace><Key.backspace><Key.space>38m<Key.tab>5w<Key.space>3d<Key.space>1h<Key.space>7m
Screenshot: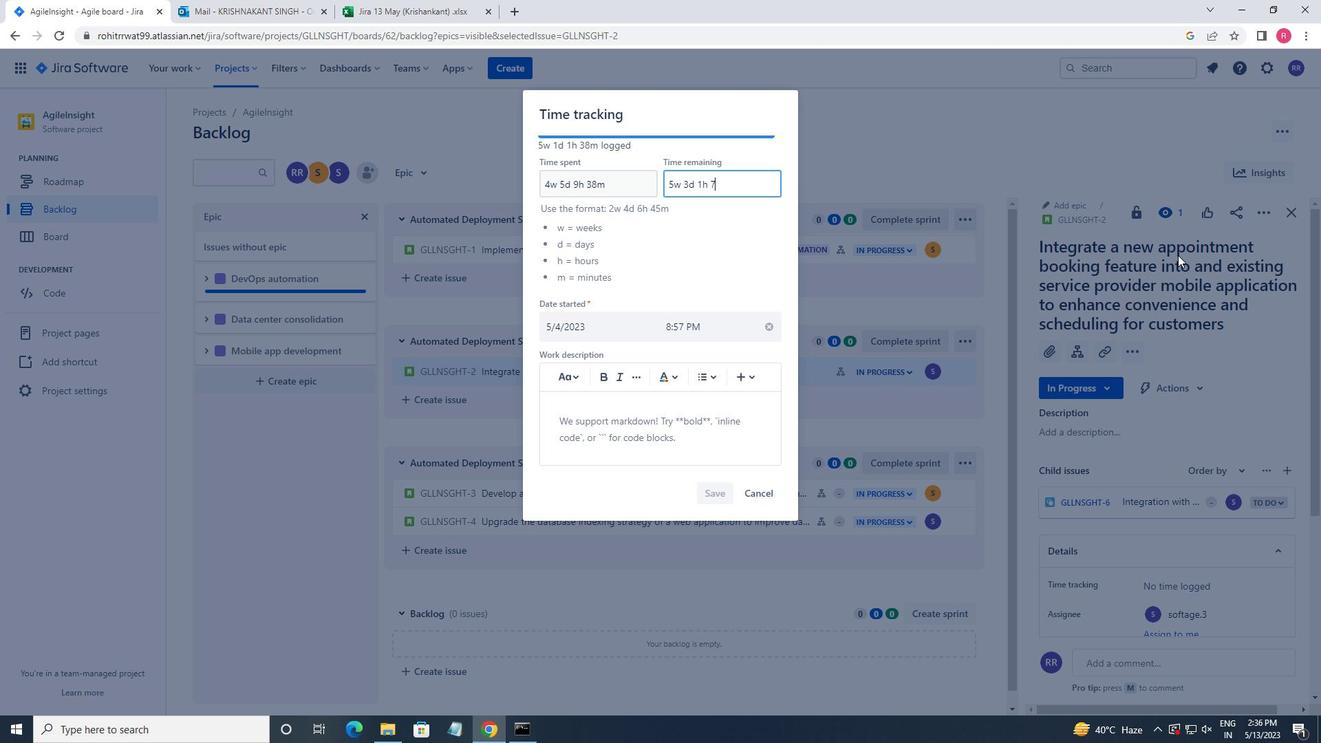 
Action: Mouse moved to (699, 492)
Screenshot: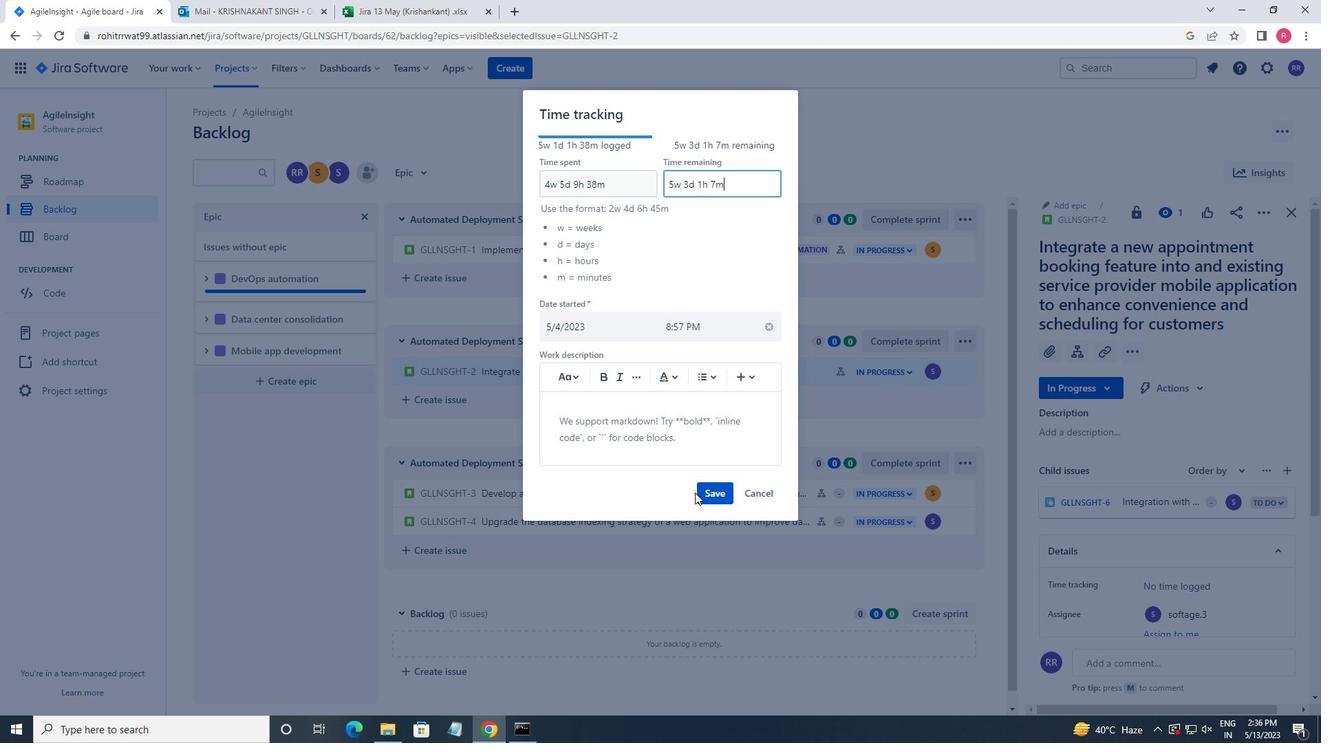 
Action: Mouse pressed left at (699, 492)
Screenshot: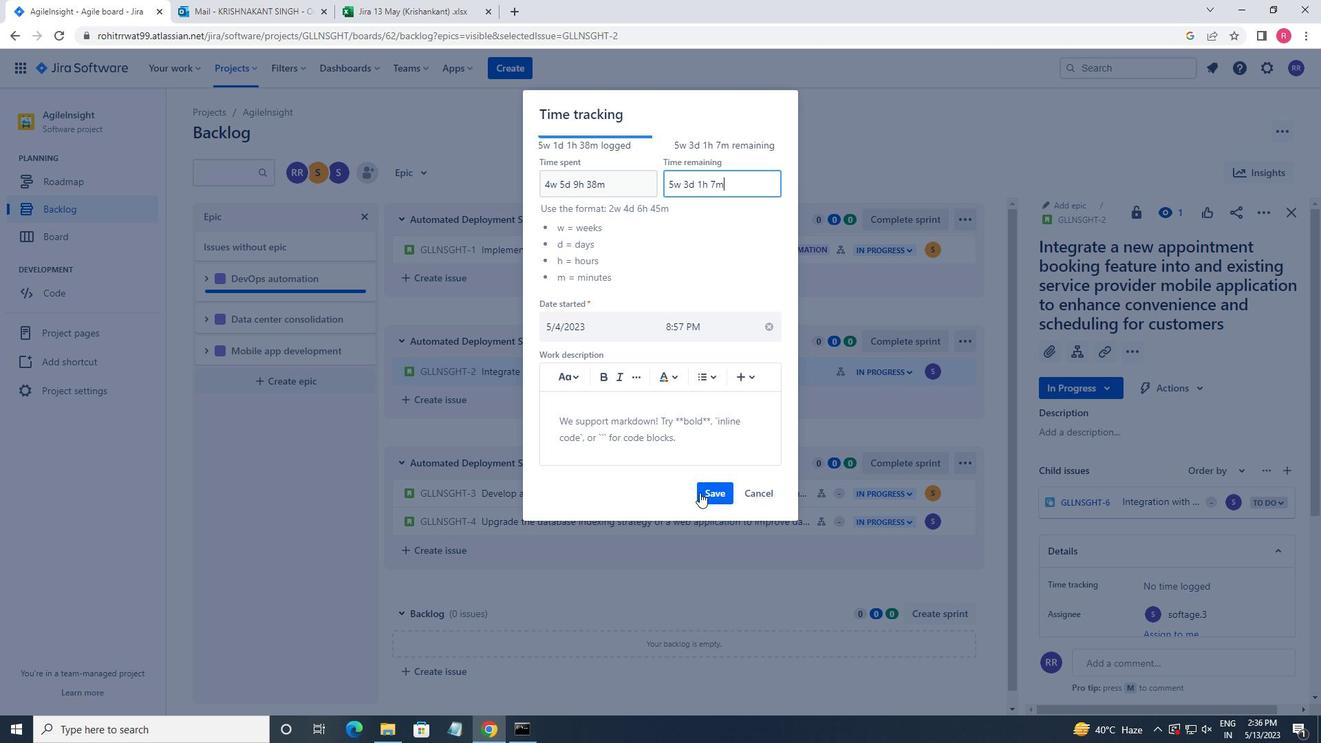 
Action: Mouse moved to (1265, 211)
Screenshot: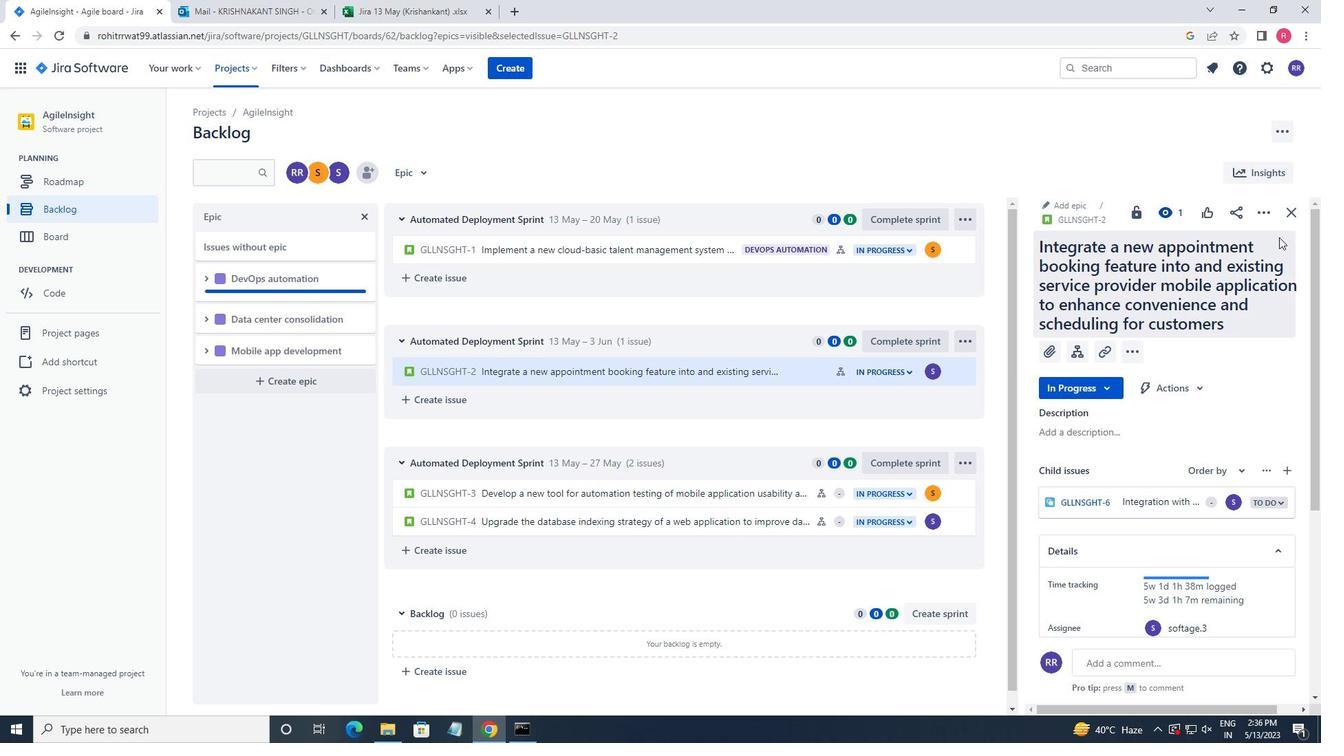 
Action: Mouse pressed left at (1265, 211)
Screenshot: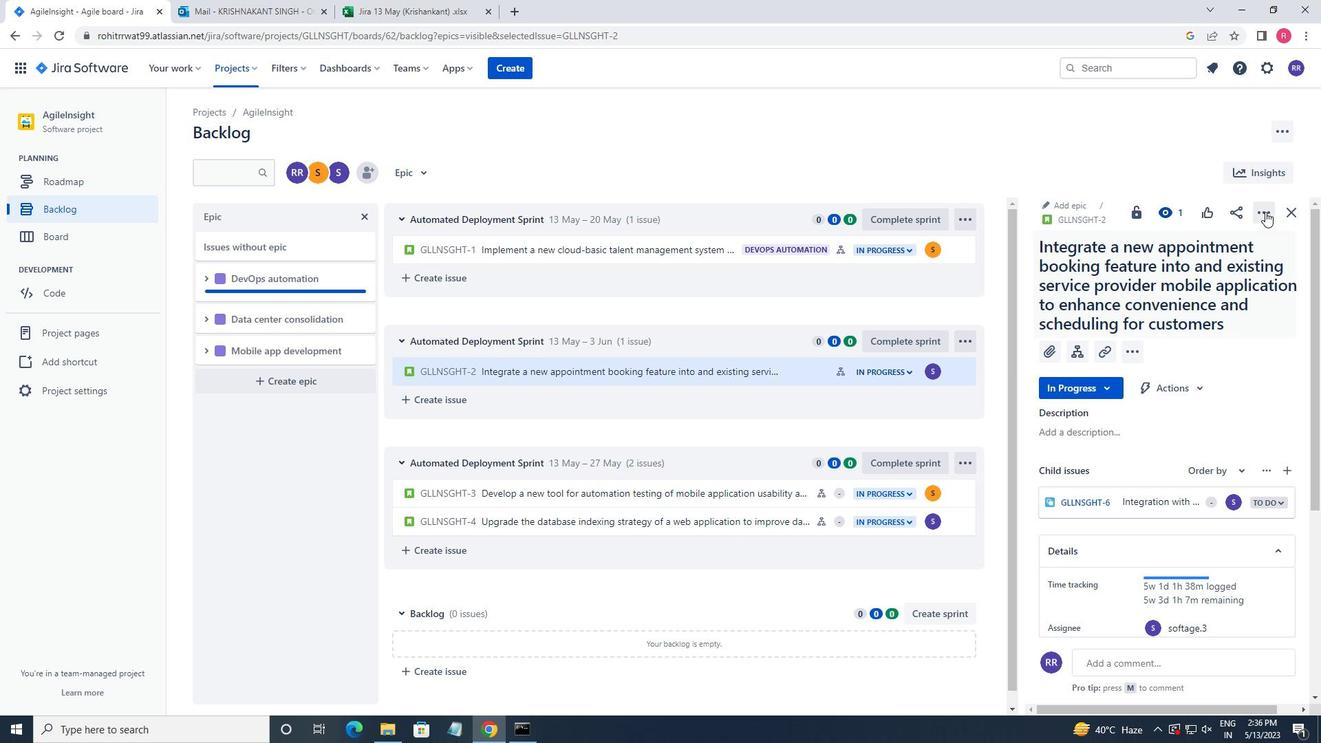 
Action: Mouse moved to (1228, 388)
Screenshot: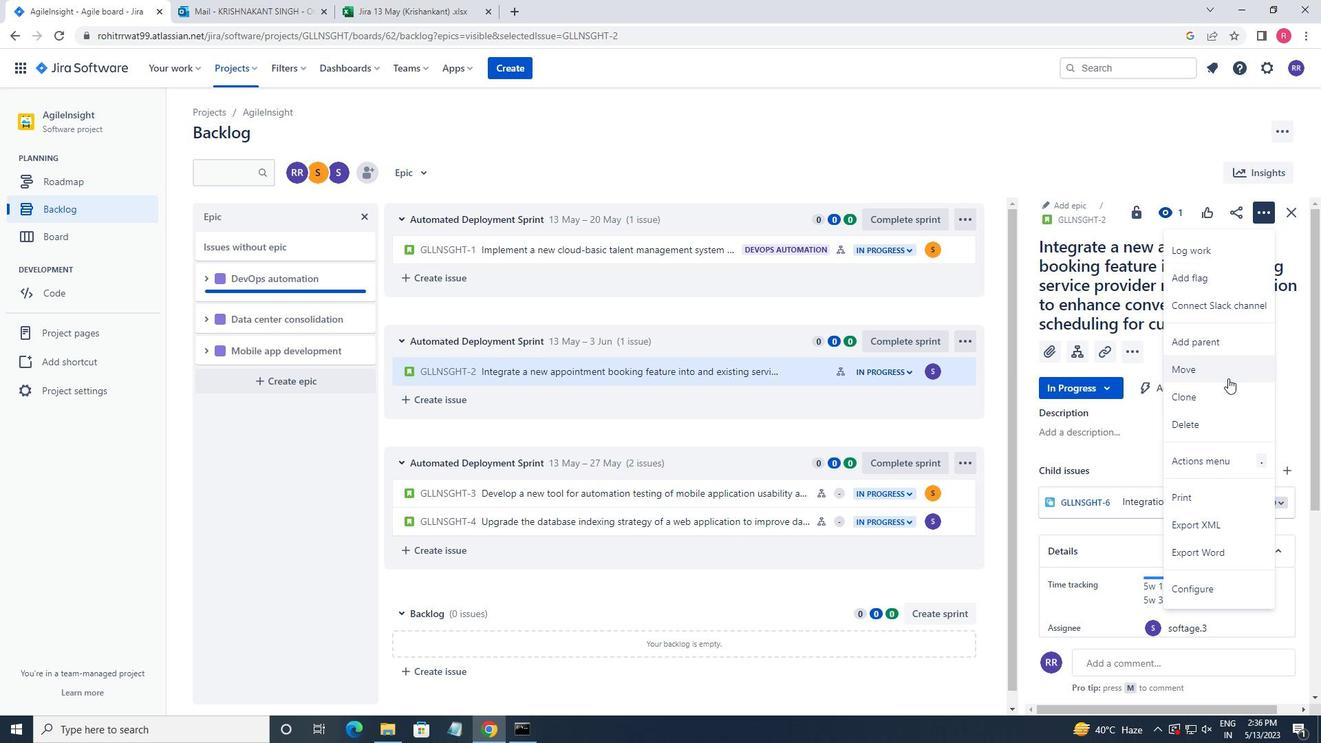 
Action: Mouse pressed left at (1228, 388)
Screenshot: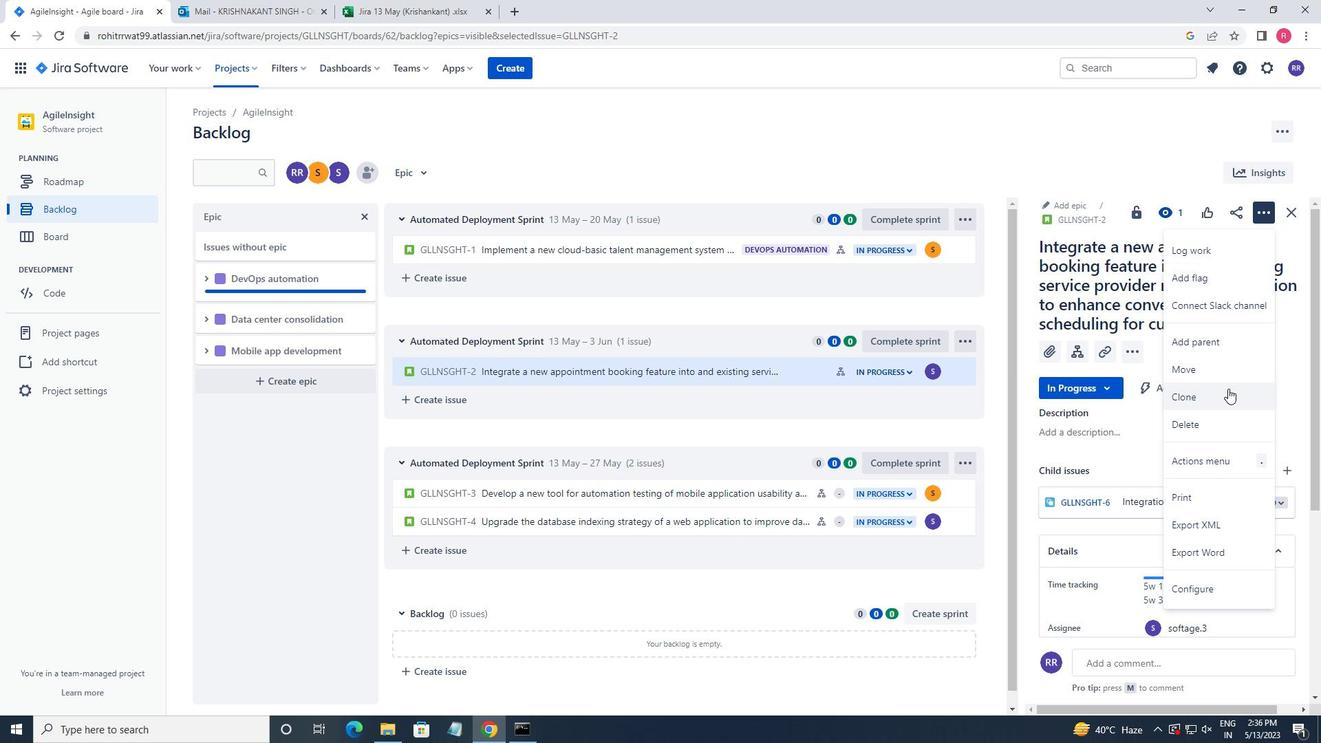 
Action: Mouse moved to (748, 293)
Screenshot: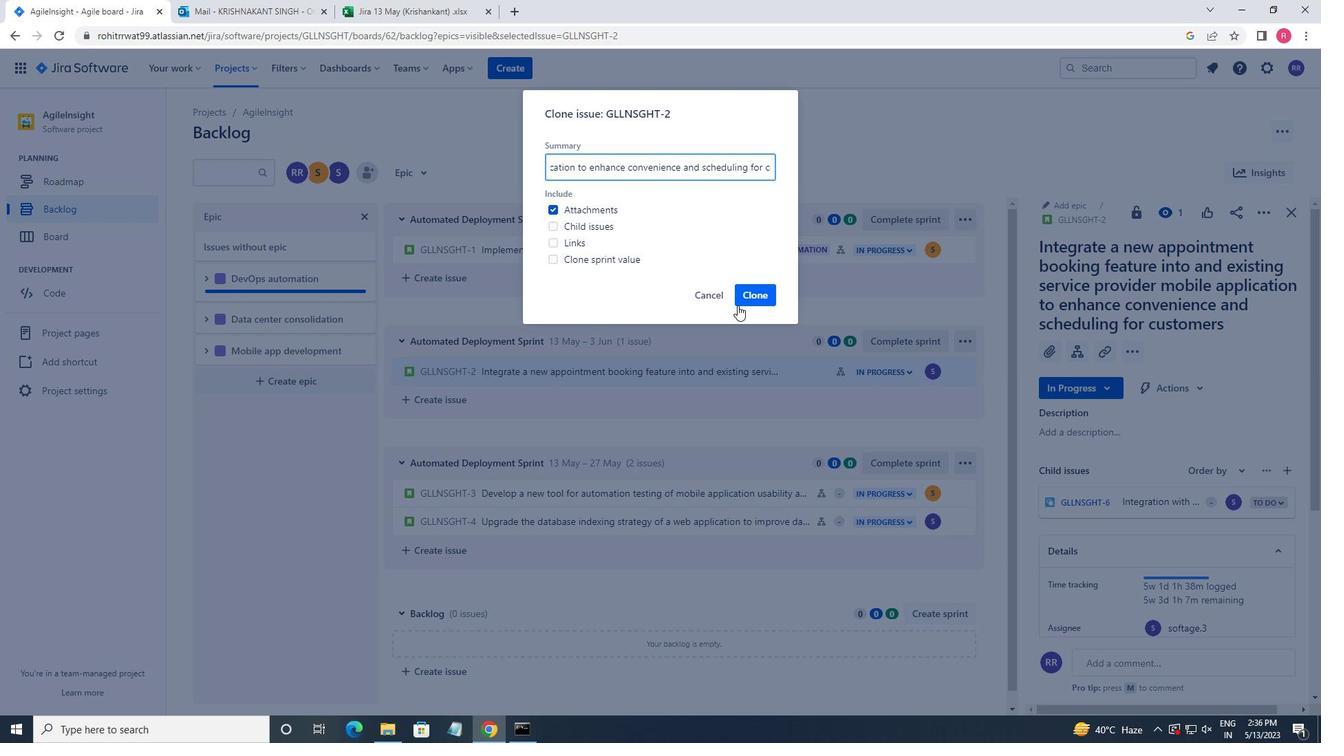 
Action: Mouse pressed left at (748, 293)
Screenshot: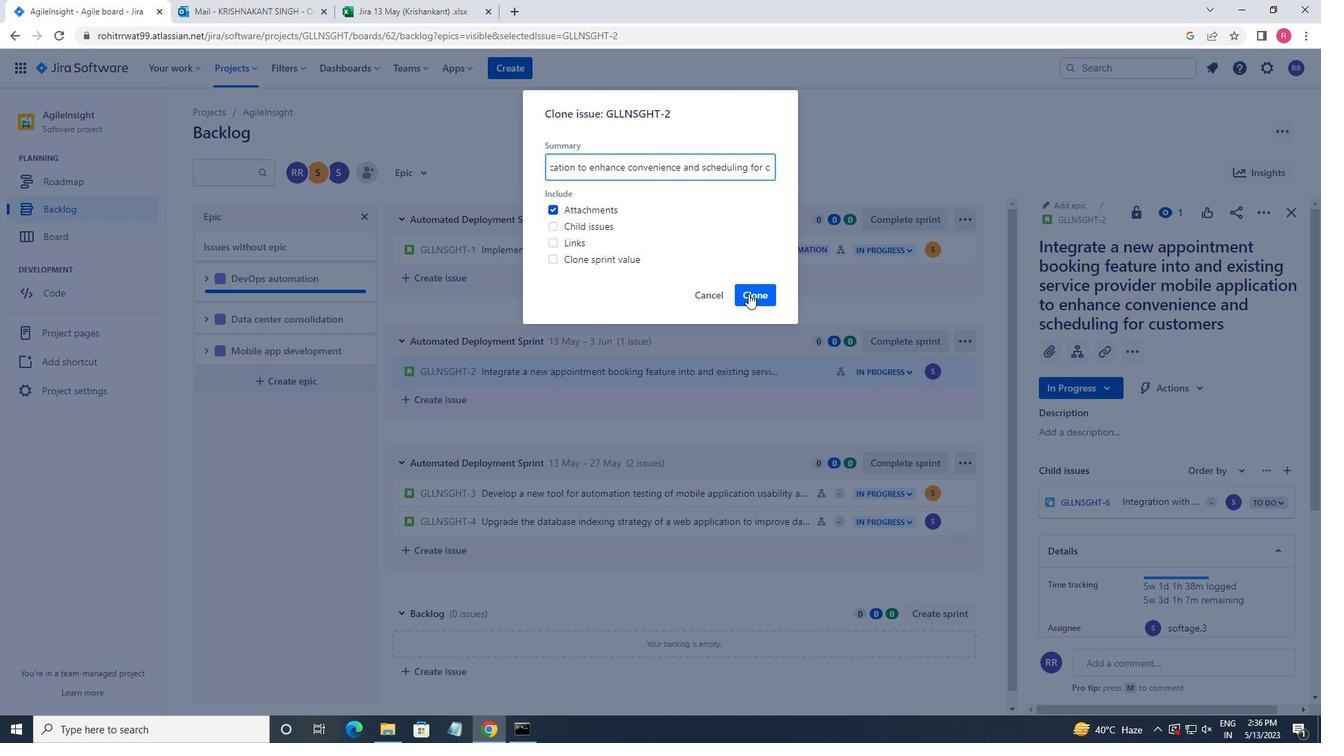 
Action: Mouse moved to (791, 374)
Screenshot: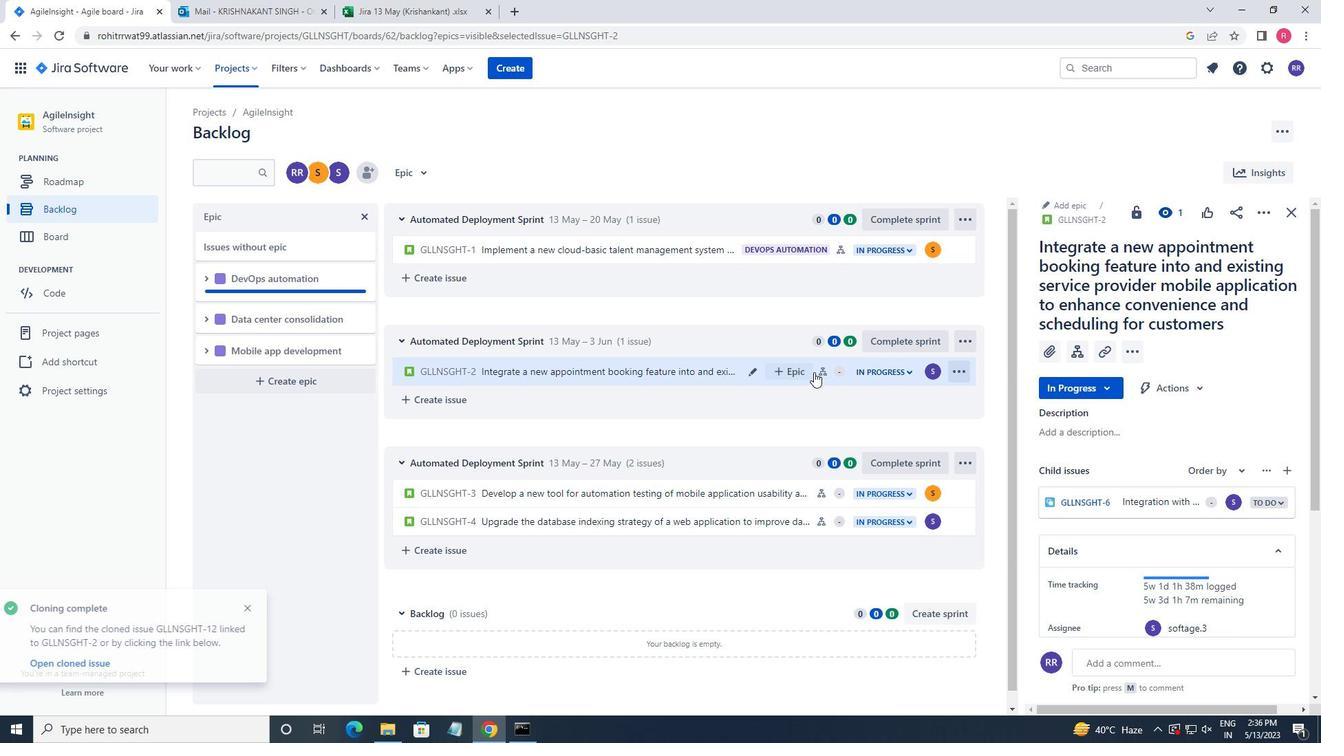 
Action: Mouse pressed left at (791, 374)
Screenshot: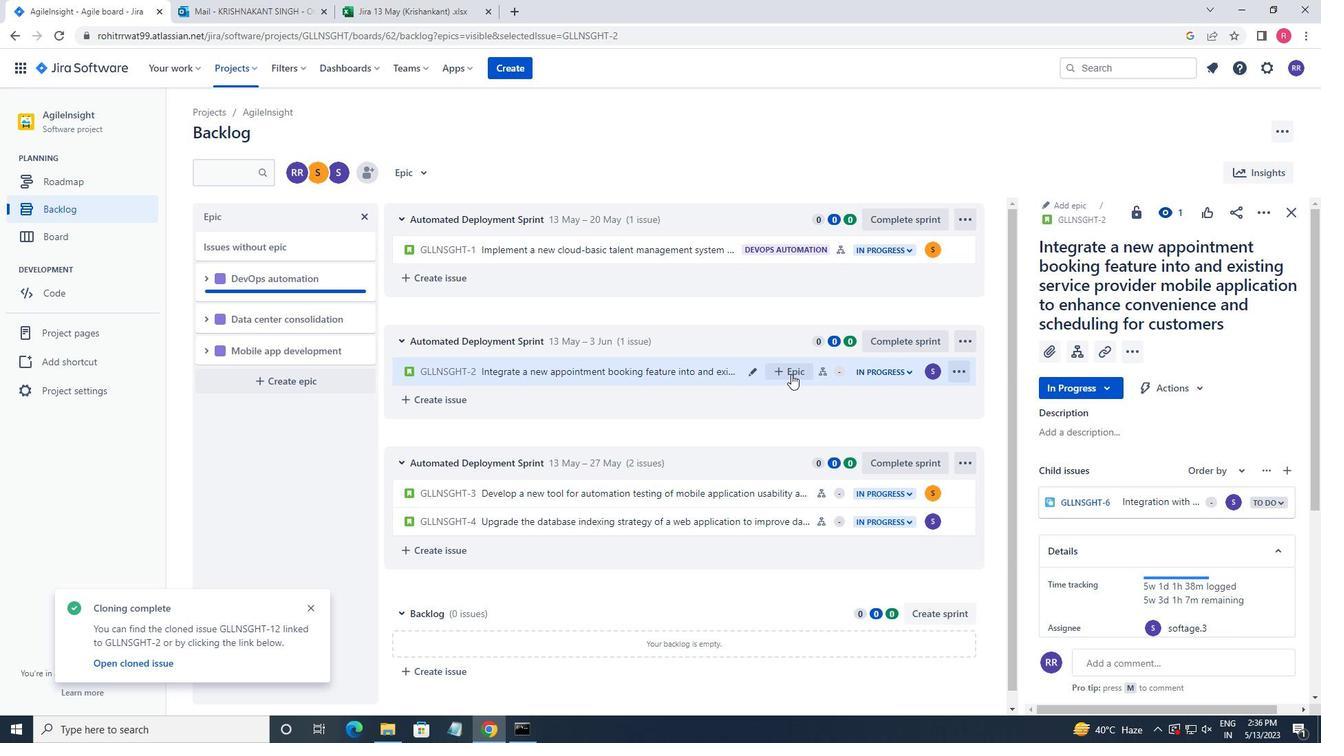 
Action: Mouse moved to (805, 465)
Screenshot: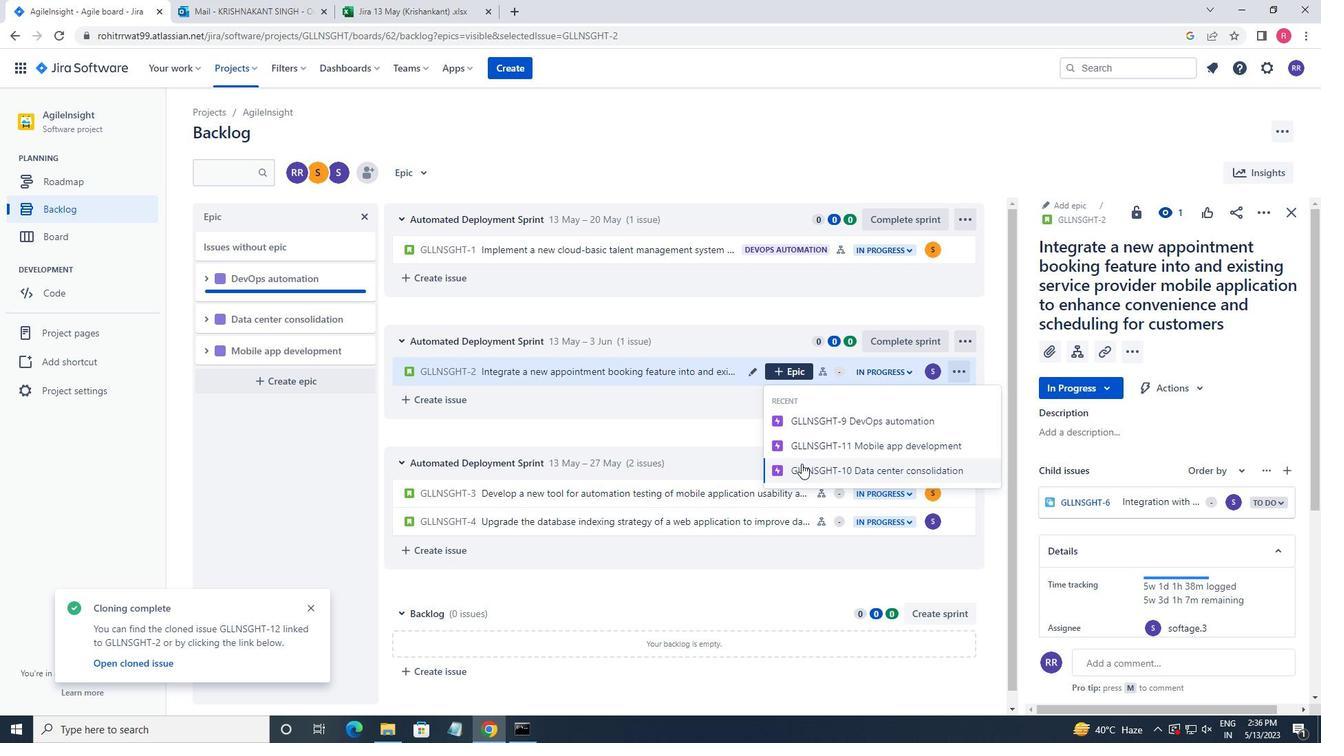 
Action: Mouse pressed left at (805, 465)
Screenshot: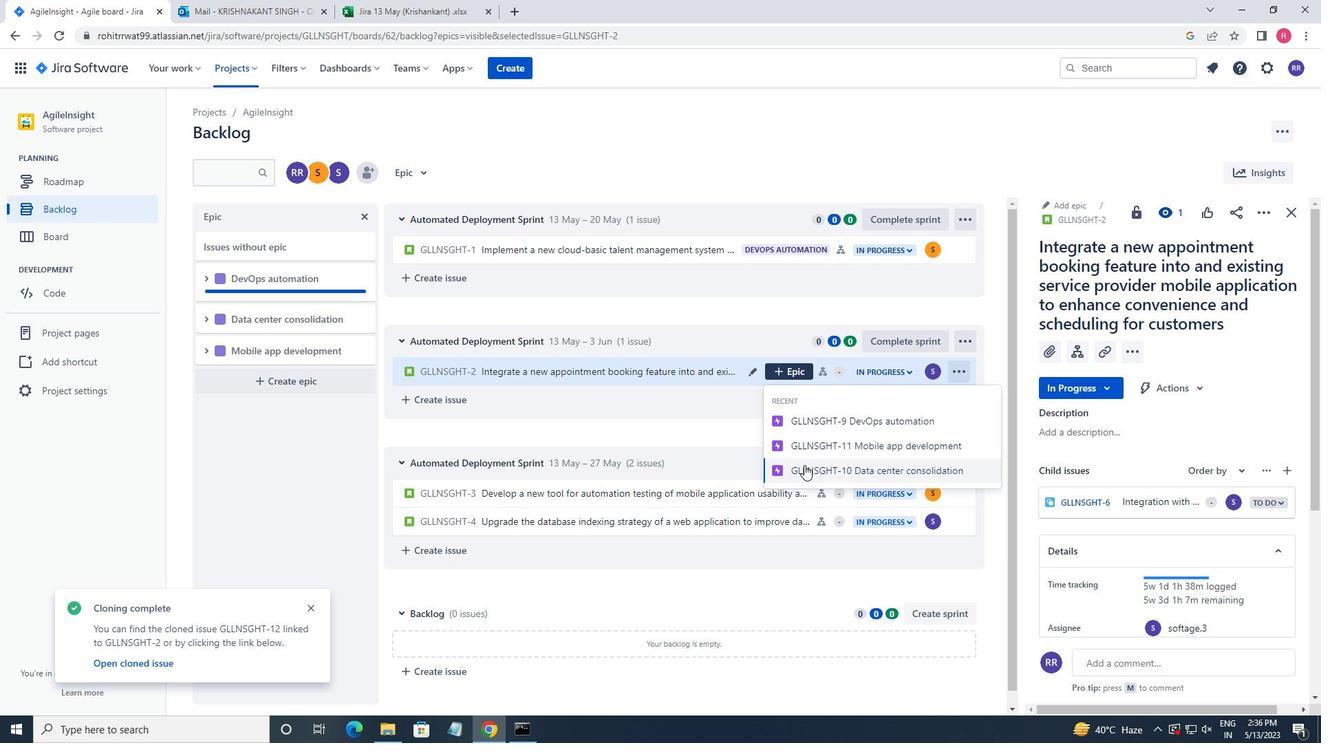 
Action: Mouse moved to (805, 465)
Screenshot: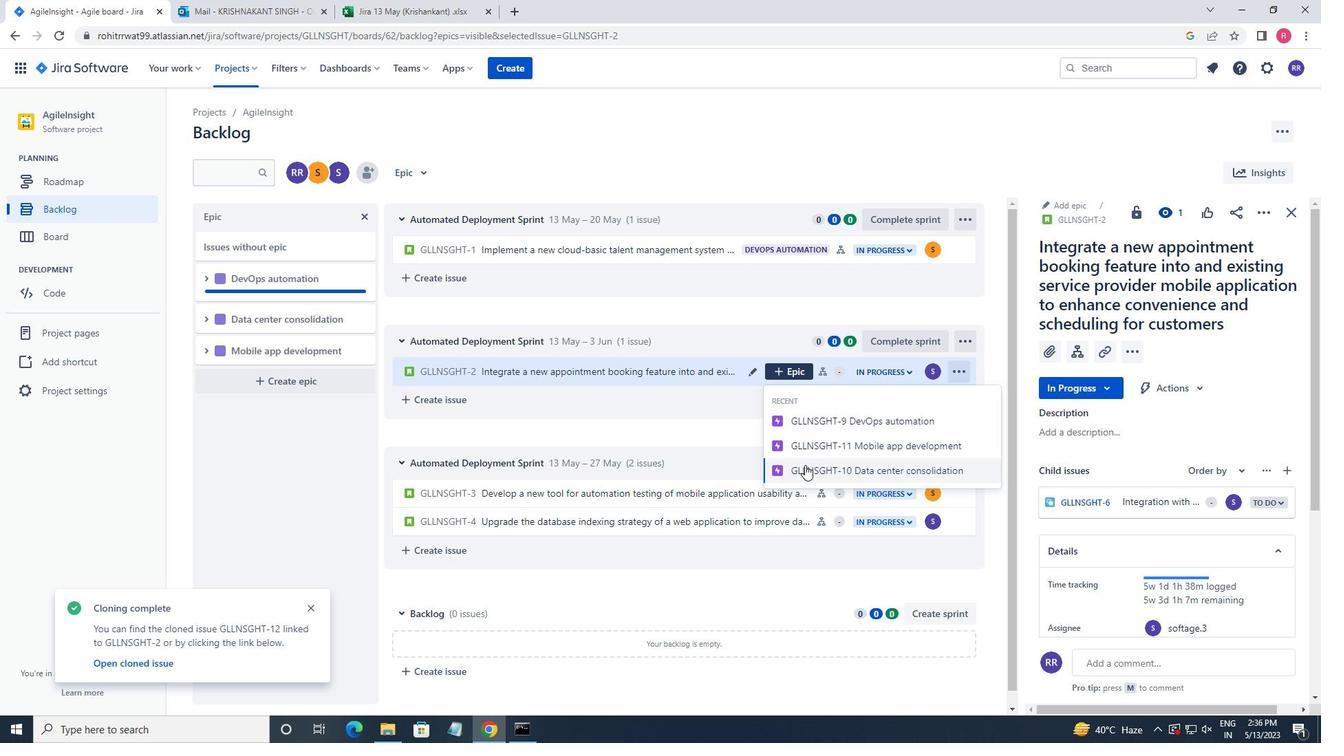 
